 Task: open an excel sheet and write heading  Financial WizardAdd Categories in a column and its values below  'Income, Income, Income, Expenses, Expenses, Expenses, Expenses, Expenses, Savings, Savings, Investments, Investments, Debt, Debt & Debt. 'Add Descriptions in next column and its values below  Salary, Freelance Work, Rental Income, Housing, Transportation, Groceries, Utilities, Entertainment, Emergency Fund, Retirement, Stocks, Mutual Funds, Credit Card 1, Credit Card 2 & Student Loan. Add Amount in next column and its values below  $5,000, $1,200, $500, $1,200, $300, $400, $200, $150, $500, $1,000, $500, $300, $200, $100 & $300. Save page ExpenseClaims logbook
Action: Mouse moved to (48, 119)
Screenshot: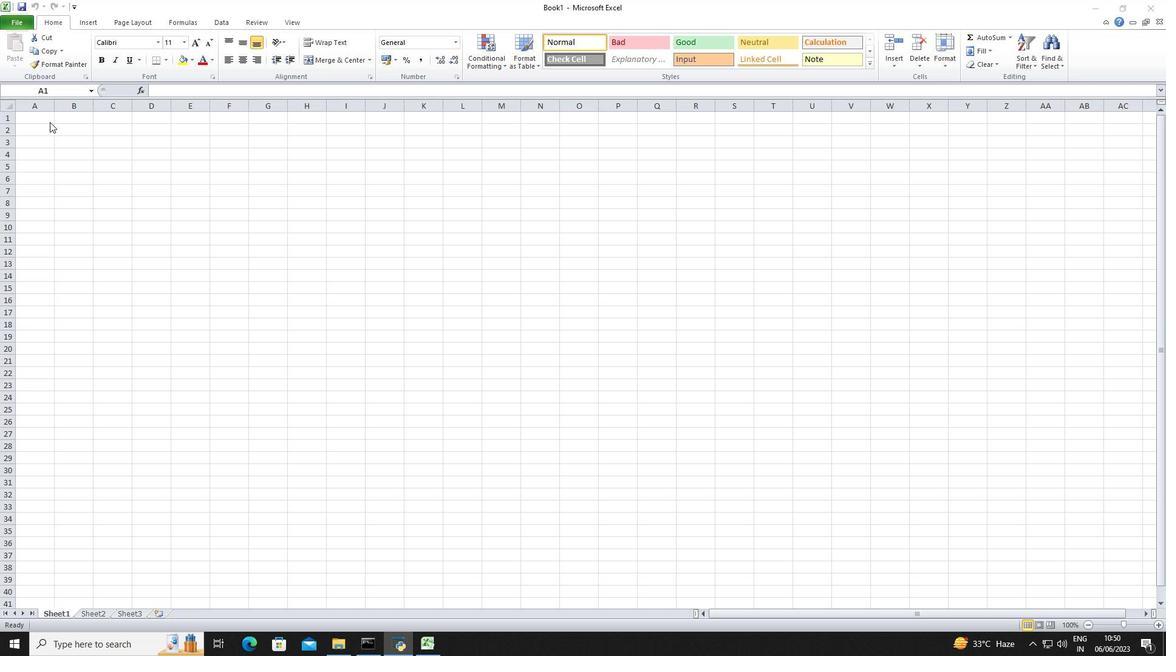 
Action: Mouse pressed left at (48, 119)
Screenshot: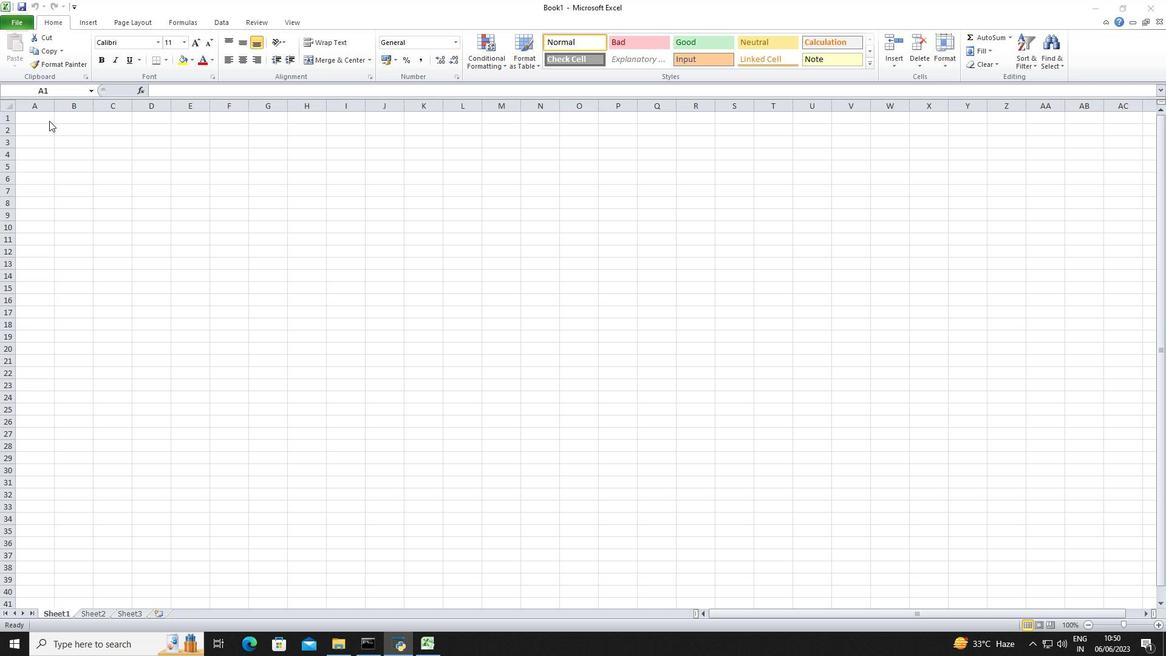 
Action: Key pressed <Key.shift>Financial<Key.space><Key.shift>Wizard<Key.enter><Key.enter><Key.shift>Categories<Key.enter><Key.shift>Income<Key.enter><Key.shift>Income<Key.enter><Key.shift>Income<Key.enter><Key.shift>Expenses<Key.enter><Key.shift>Expenses<Key.enter><Key.shift>Expenses<Key.enter><Key.shift>Expenses<Key.enter><Key.shift>Expenses<Key.down><Key.shift>Savings<Key.down><Key.shift>Savings<Key.down><Key.shift>Investments<Key.down><Key.shift>Investments<Key.enter><Key.shift>Debt<Key.enter><Key.shift>Debt<Key.enter><Key.shift>Debt<Key.down><Key.right><Key.right><Key.up><Key.up><Key.up><Key.up><Key.up><Key.up><Key.up><Key.up><Key.up><Key.up><Key.up><Key.up><Key.up><Key.up><Key.up><Key.up><Key.shift>Descriptions<Key.down><Key.shift>Salary<Key.down><Key.shift>Freelance<Key.space><Key.shift>Work<Key.down><Key.shift>Rental<Key.space><Key.shift>Income<Key.enter><Key.shift>Housng<Key.enter><Key.up><Key.shift>Housing<Key.enter><Key.shift>Transportation<Key.down><Key.shift>F<Key.backspace><Key.shift>G<Key.backspace><Key.backspace><Key.shift>Groceries<Key.down><Key.shift>I<Key.backspace><Key.shift>Utilities<Key.enter><Key.shift><Key.shift><Key.shift><Key.shift>Entertainment<Key.down><Key.shift><Key.shift><Key.shift><Key.shift><Key.shift><Key.shift><Key.shift><Key.shift><Key.shift><Key.shift><Key.shift><Key.shift><Key.shift><Key.shift><Key.shift><Key.shift><Key.shift><Key.shift><Key.shift>Emergency<Key.space><Key.shift>Fund<Key.enter><Key.shift>Retirement<Key.enter><Key.shift>Stocks<Key.space><Key.shift>Mutual<Key.space><Key.shift>Funds<Key.down><Key.shift>C<Key.up><Key.right><Key.backspace><Key.left>
Screenshot: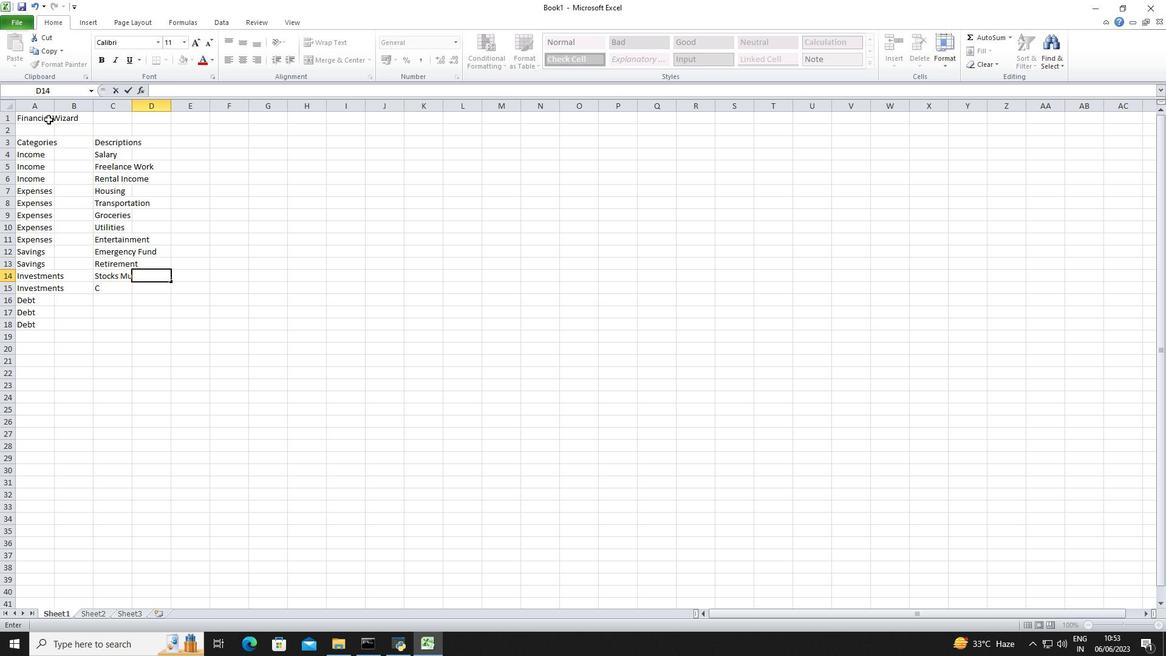 
Action: Mouse moved to (120, 277)
Screenshot: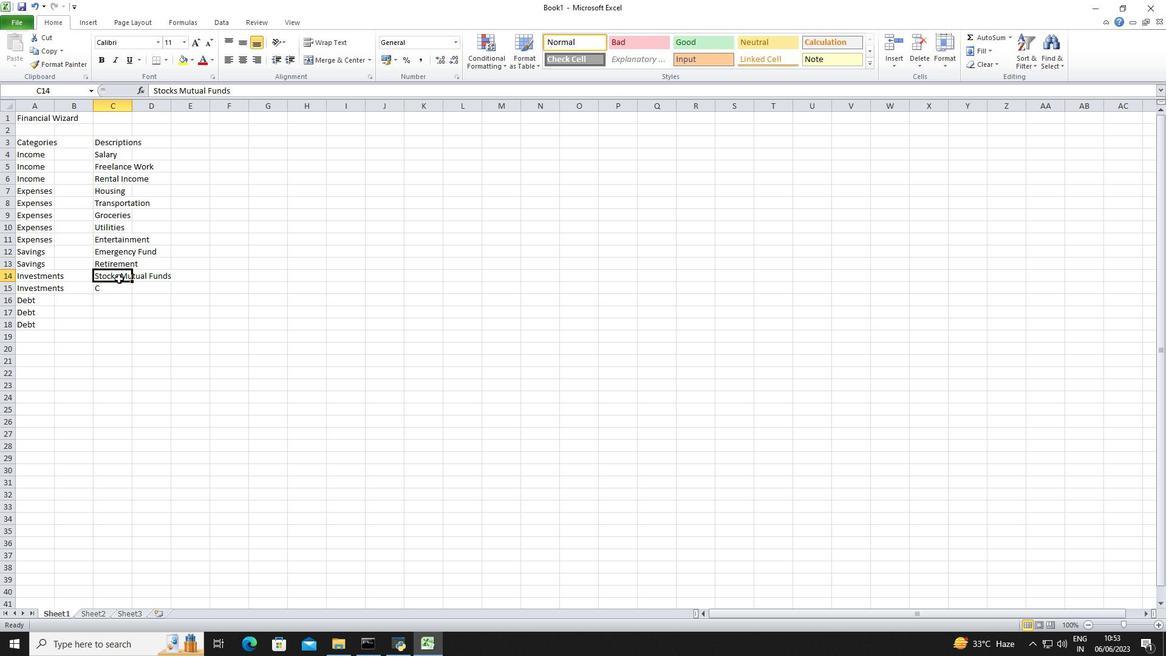 
Action: Mouse pressed left at (120, 277)
Screenshot: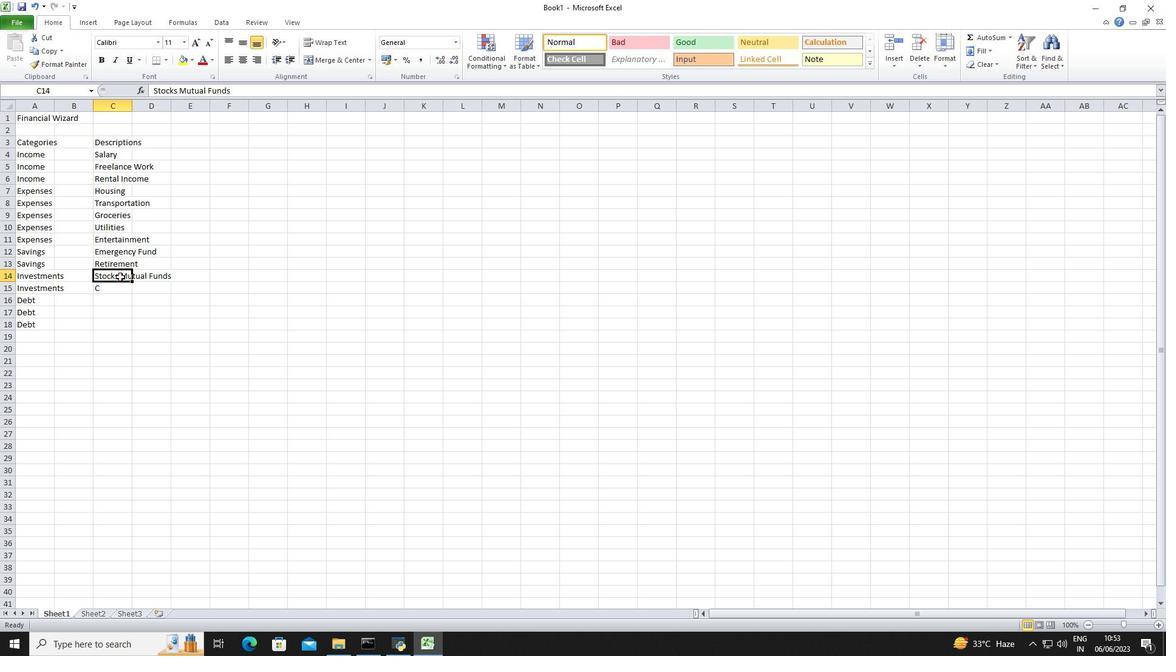 
Action: Mouse pressed left at (120, 277)
Screenshot: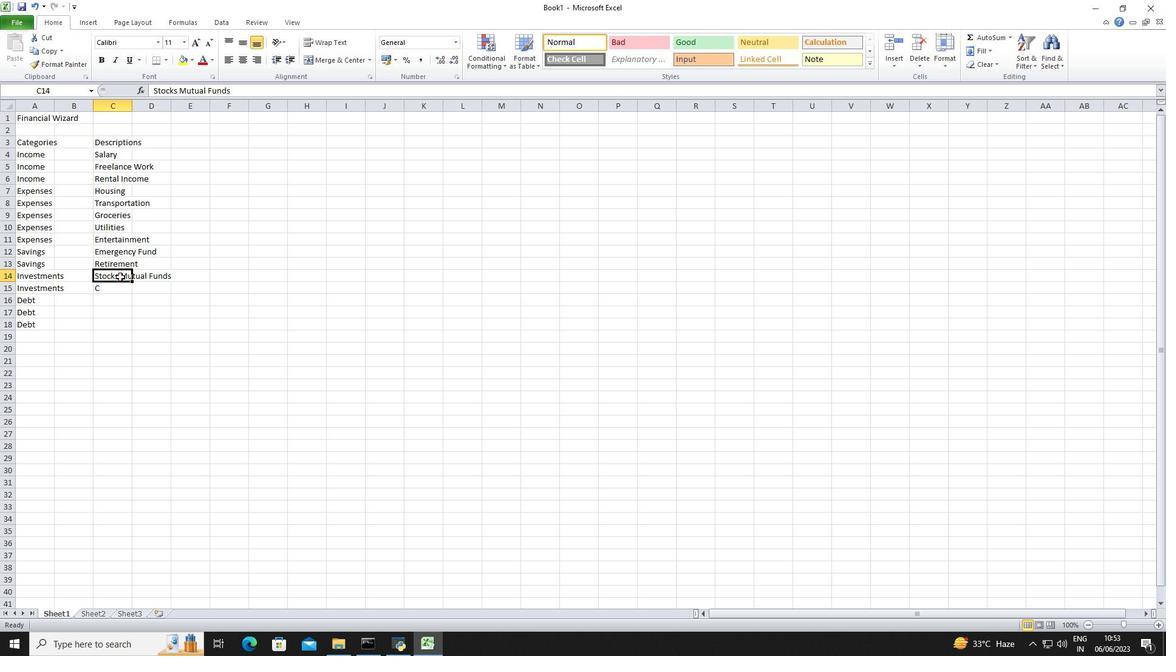 
Action: Mouse moved to (120, 274)
Screenshot: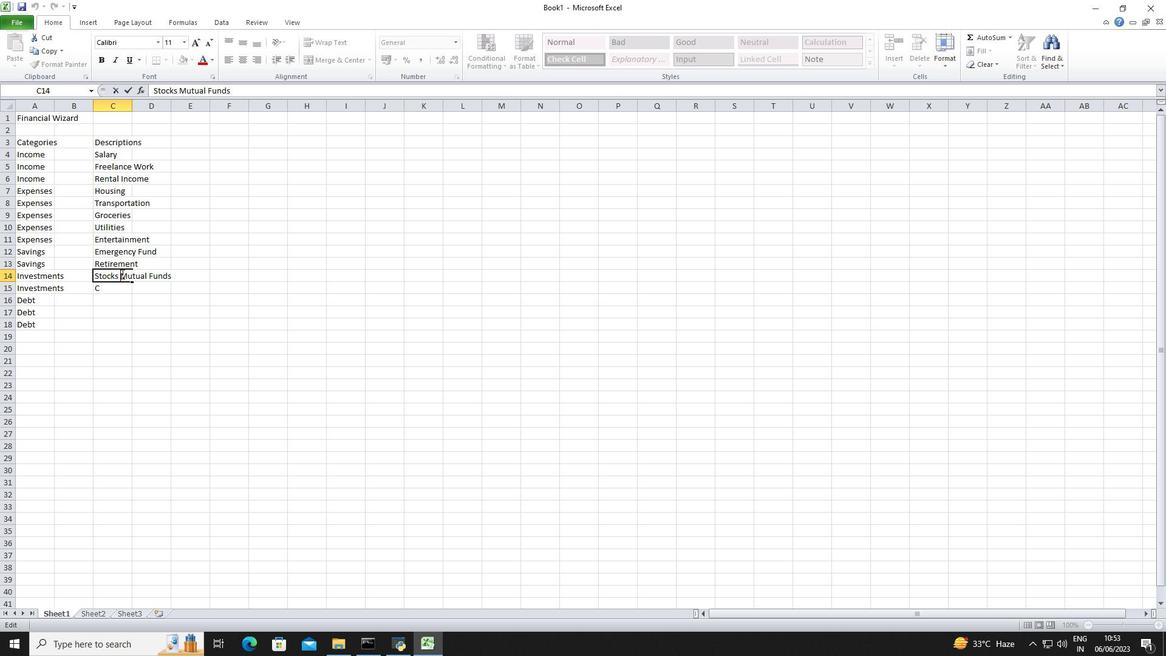 
Action: Mouse pressed left at (120, 274)
Screenshot: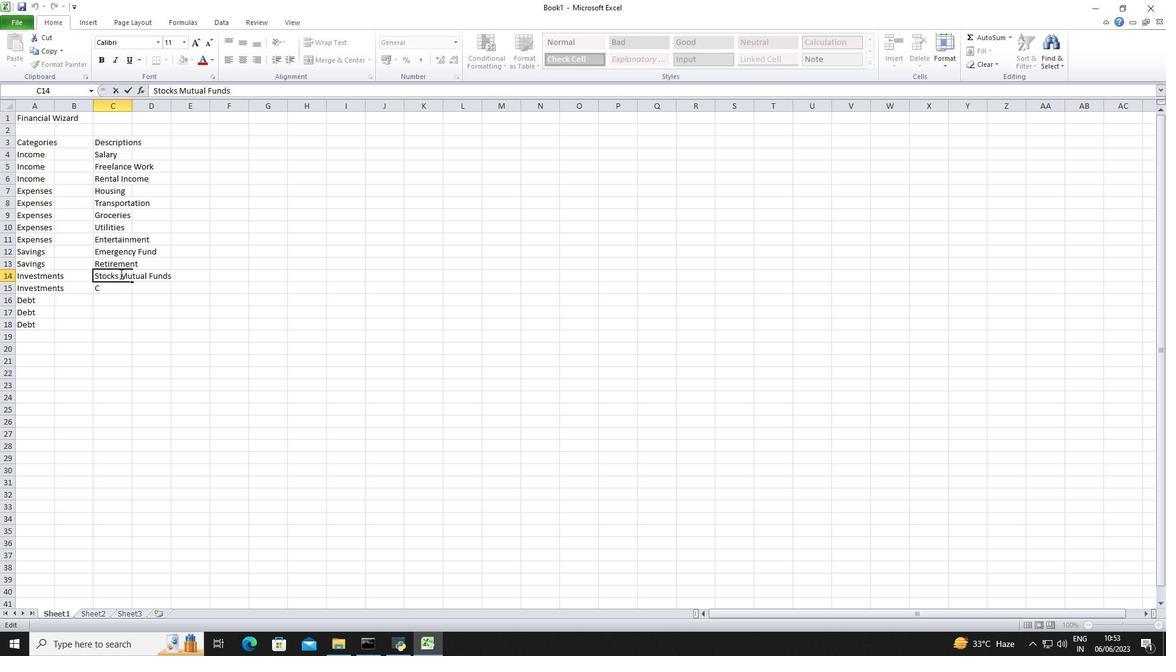 
Action: Mouse moved to (174, 274)
Screenshot: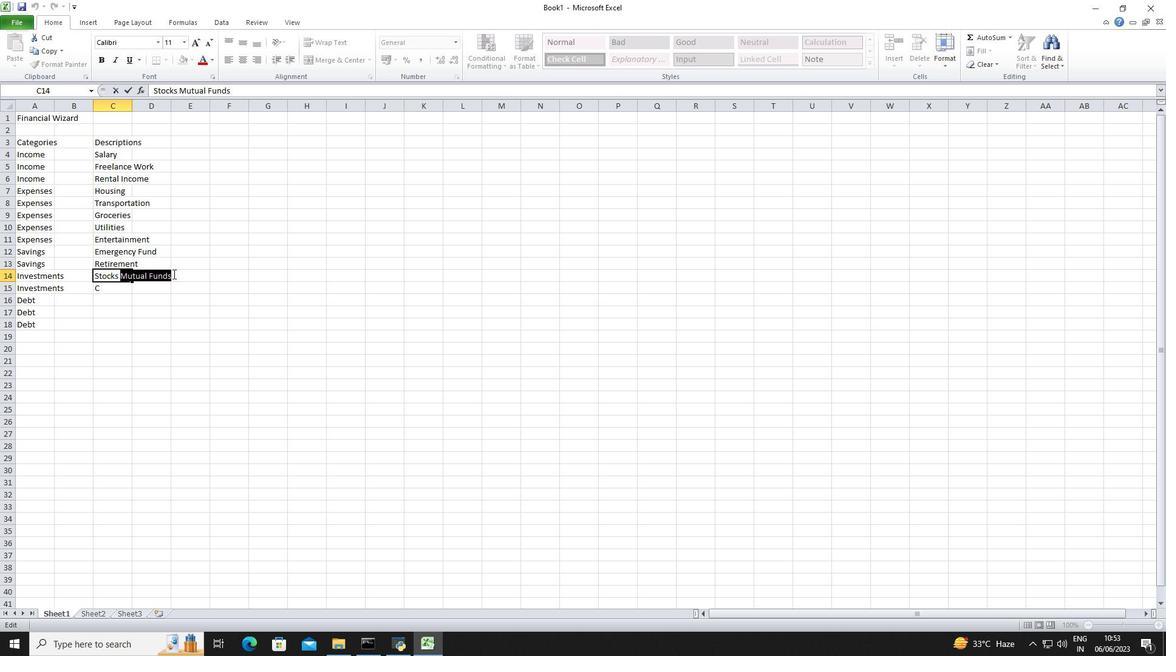 
Action: Key pressed <Key.backspace><Key.enter><Key.shift>Mutual<Key.space><Key.shift>Funds<Key.down><Key.shift>Credit<Key.space><Key.shift>Card<Key.space>1<Key.enter><Key.shift>Credit<Key.space><Key.shift>Card<Key.space>2<Key.enter><Key.shift>Student<Key.space><Key.shift><Key.shift><Key.shift><Key.shift><Key.shift><Key.shift><Key.shift><Key.shift><Key.shift><Key.shift><Key.shift>Loan
Screenshot: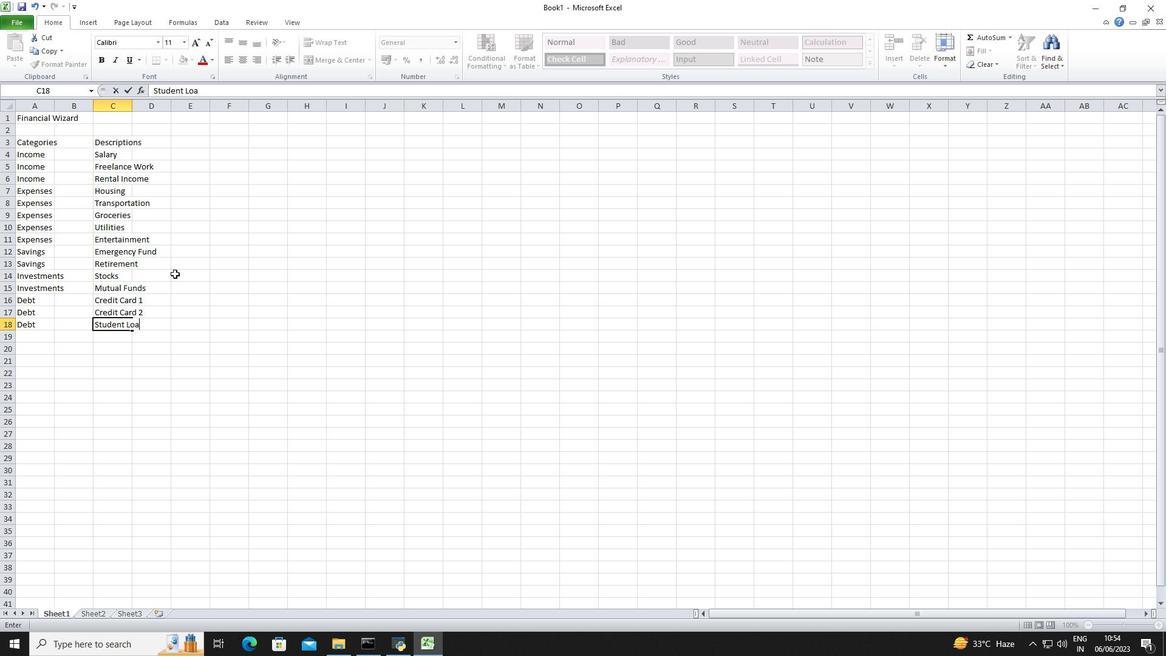 
Action: Mouse moved to (791, 251)
Screenshot: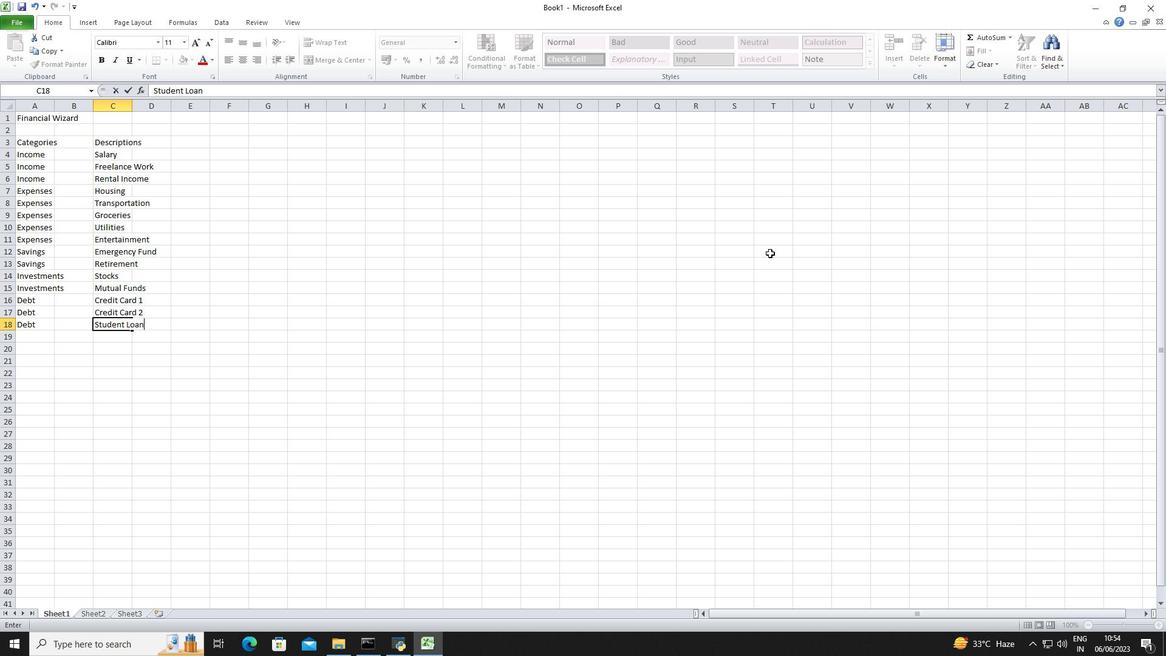 
Action: Key pressed <Key.down><Key.right><Key.right><Key.up><Key.up><Key.up><Key.up><Key.up><Key.up><Key.up><Key.up><Key.up><Key.up><Key.up><Key.up><Key.up><Key.up><Key.up><Key.up><Key.shift>Amount<Key.enter>5000<Key.down>1200<Key.down>500<Key.down>1200<Key.down>300<Key.down>400<Key.down>00<Key.backspace><Key.backspace>200<Key.down>150<Key.down><Key.down><Key.up>500<Key.down>1000<Key.down>500<Key.down>300<Key.down>200<Key.down>100<Key.down>300<Key.down><Key.right>
Screenshot: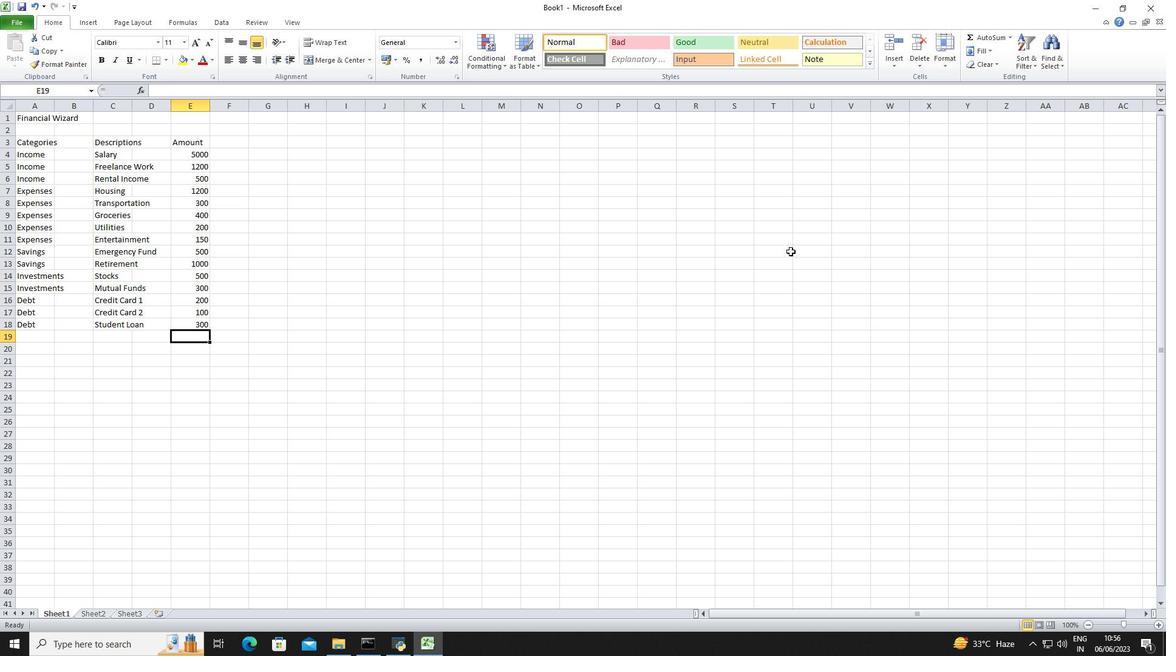 
Action: Mouse moved to (184, 156)
Screenshot: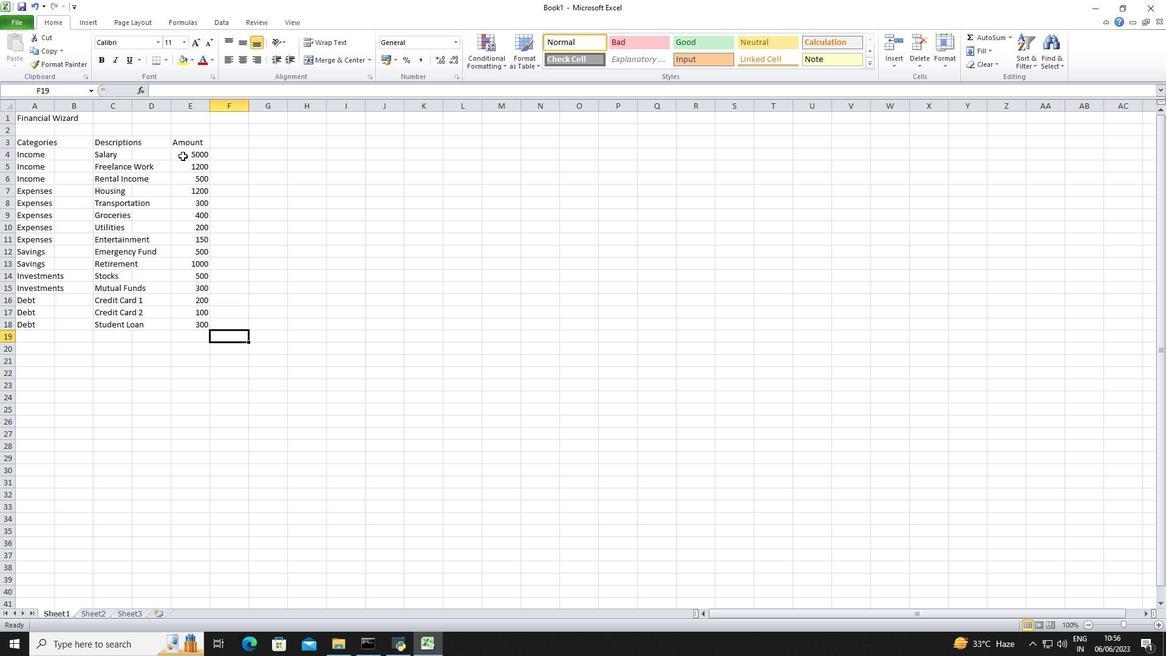 
Action: Mouse pressed left at (184, 156)
Screenshot: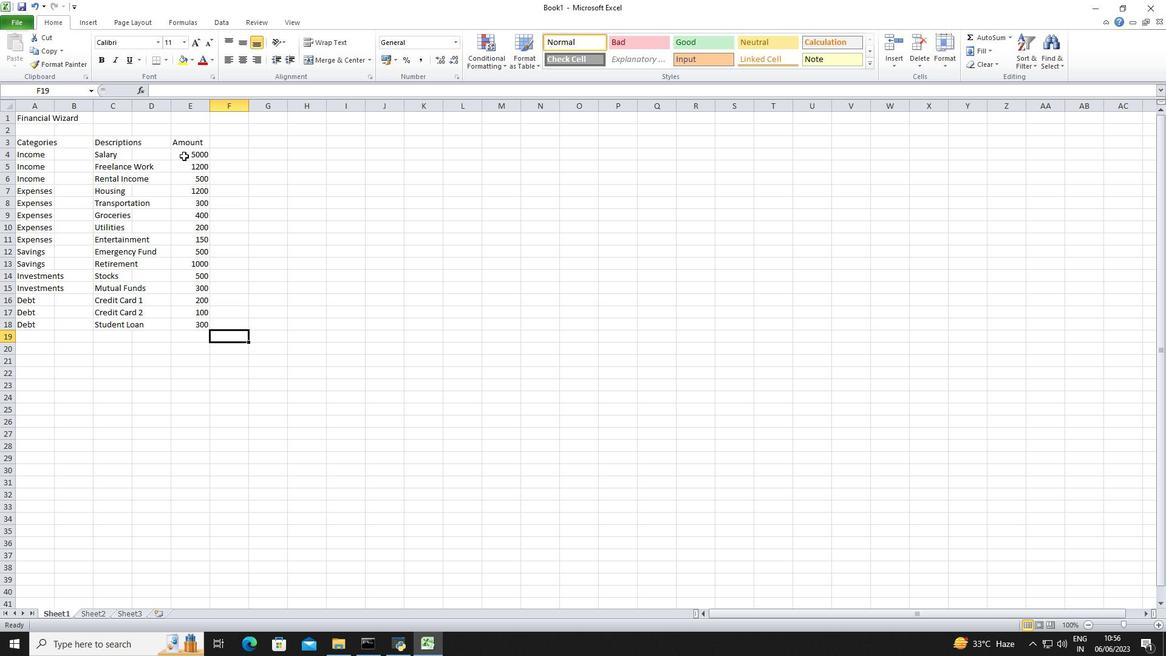 
Action: Mouse moved to (456, 40)
Screenshot: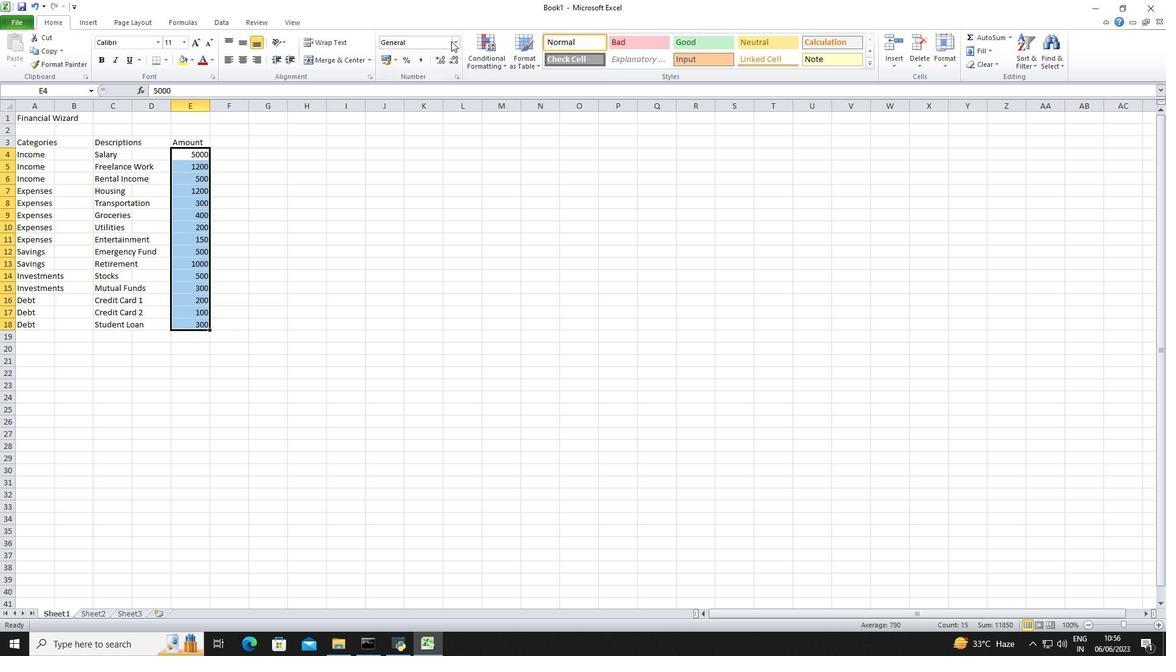 
Action: Mouse pressed left at (456, 40)
Screenshot: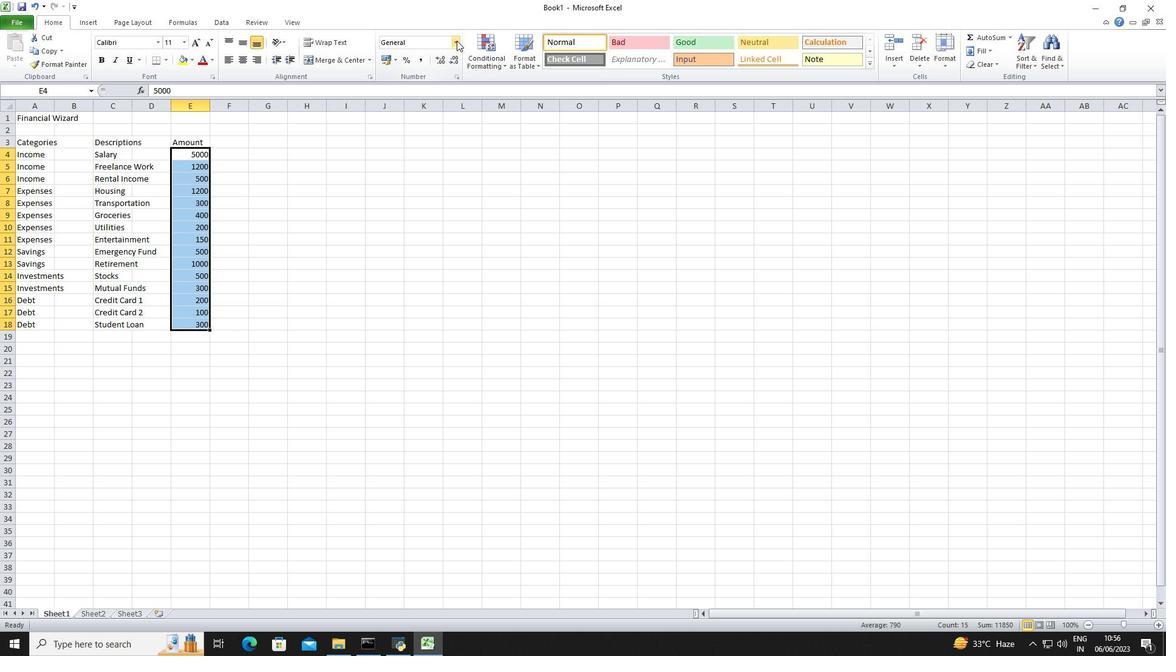 
Action: Mouse moved to (439, 350)
Screenshot: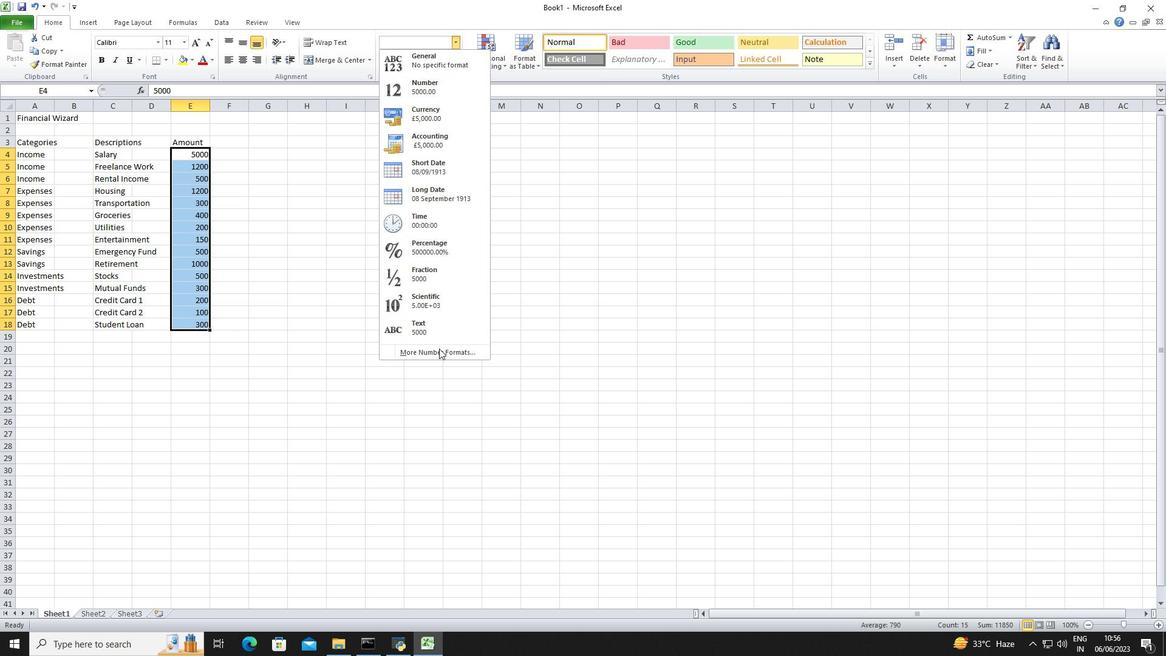 
Action: Mouse pressed left at (439, 350)
Screenshot: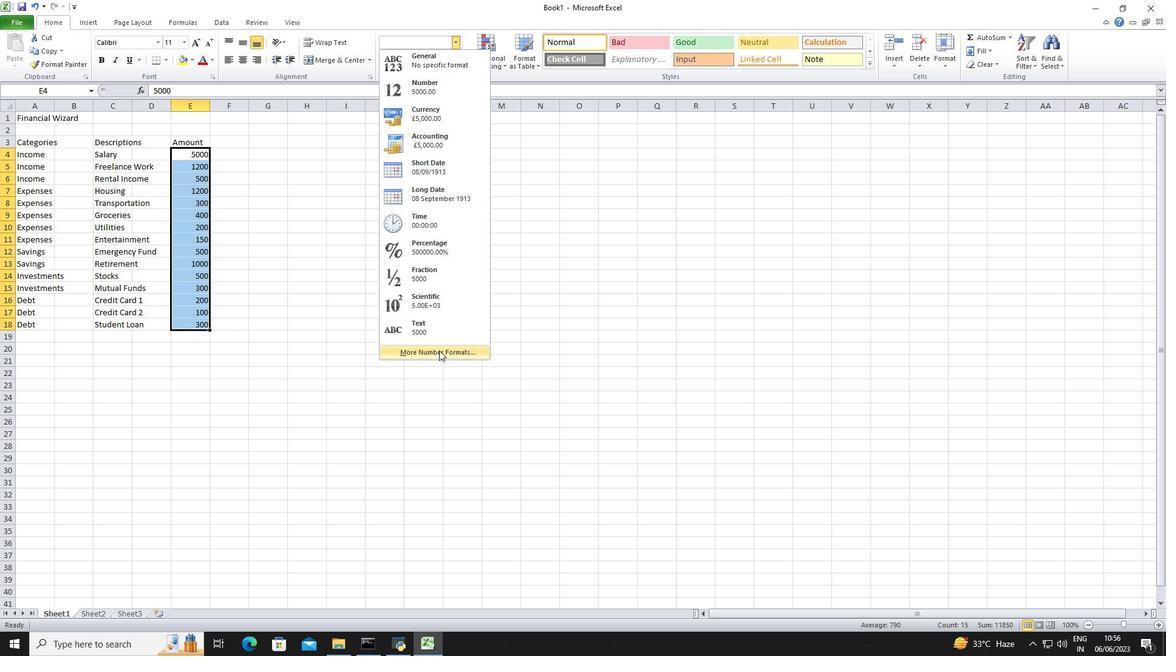 
Action: Mouse moved to (186, 230)
Screenshot: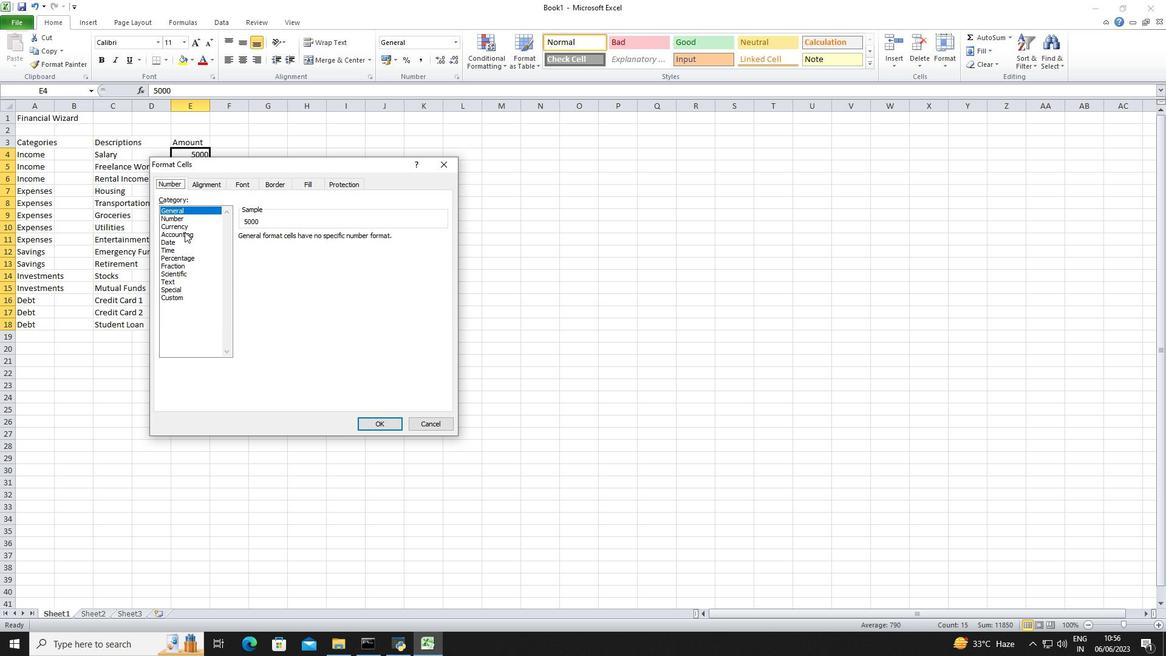 
Action: Mouse pressed left at (186, 230)
Screenshot: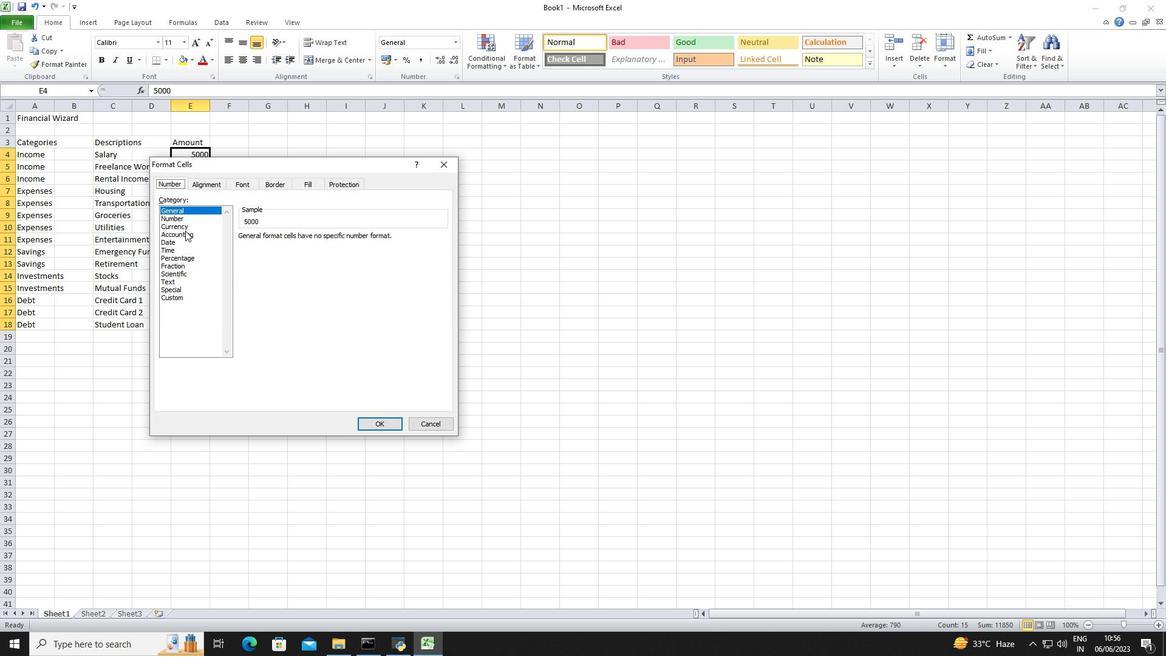 
Action: Mouse moved to (202, 227)
Screenshot: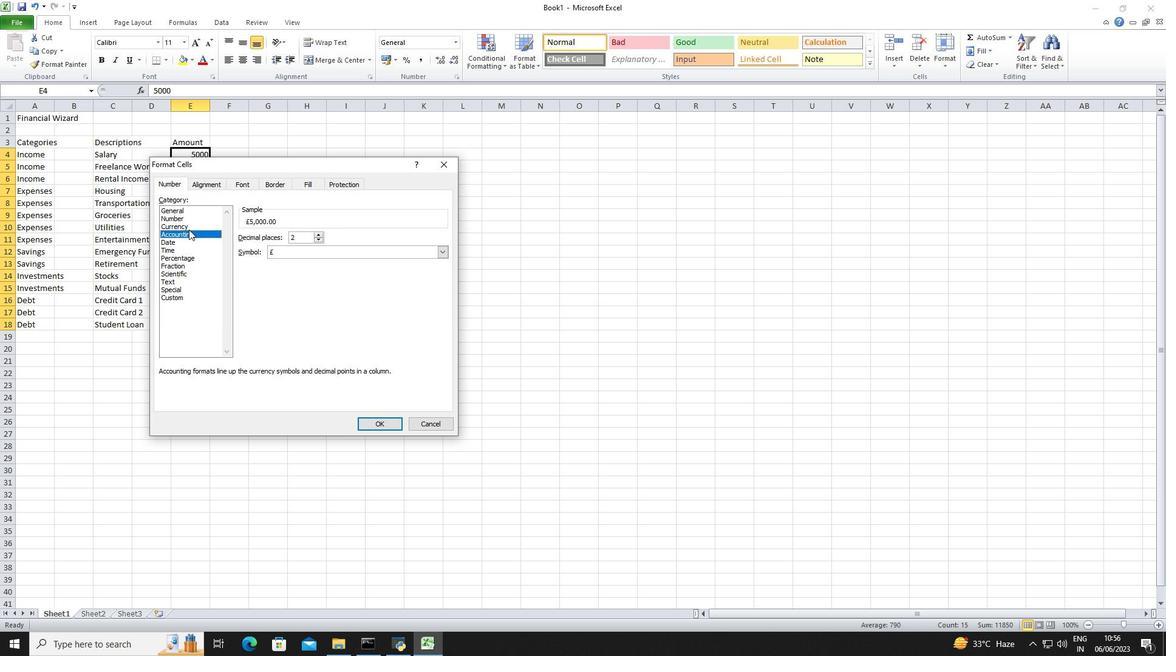 
Action: Mouse pressed left at (202, 227)
Screenshot: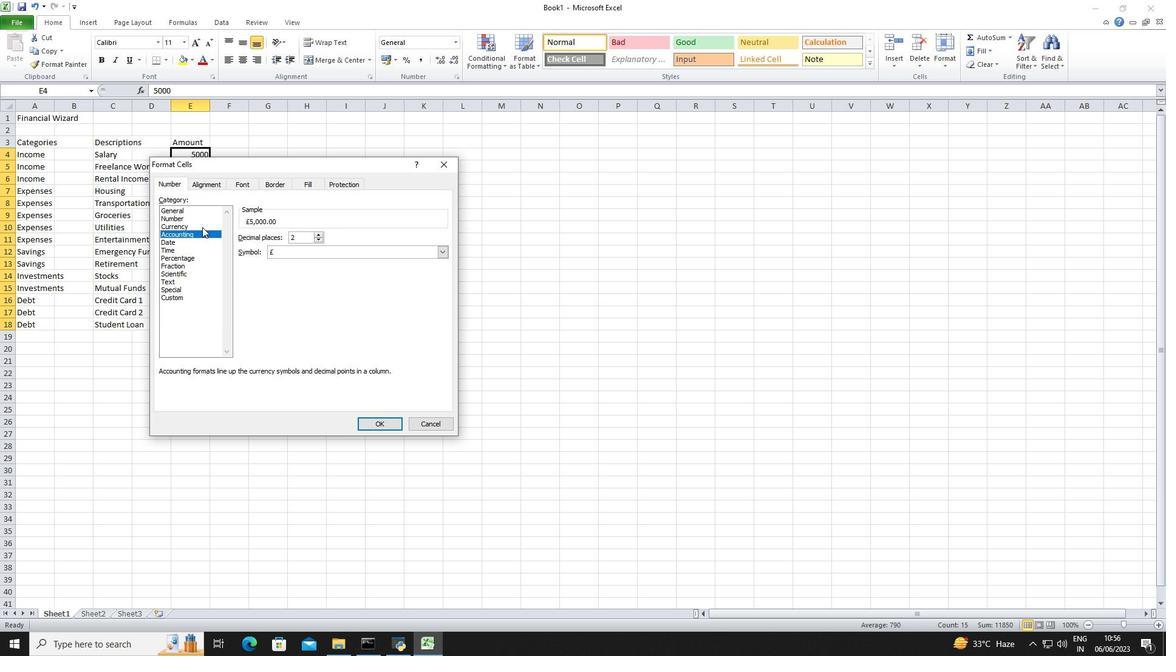 
Action: Mouse moved to (320, 236)
Screenshot: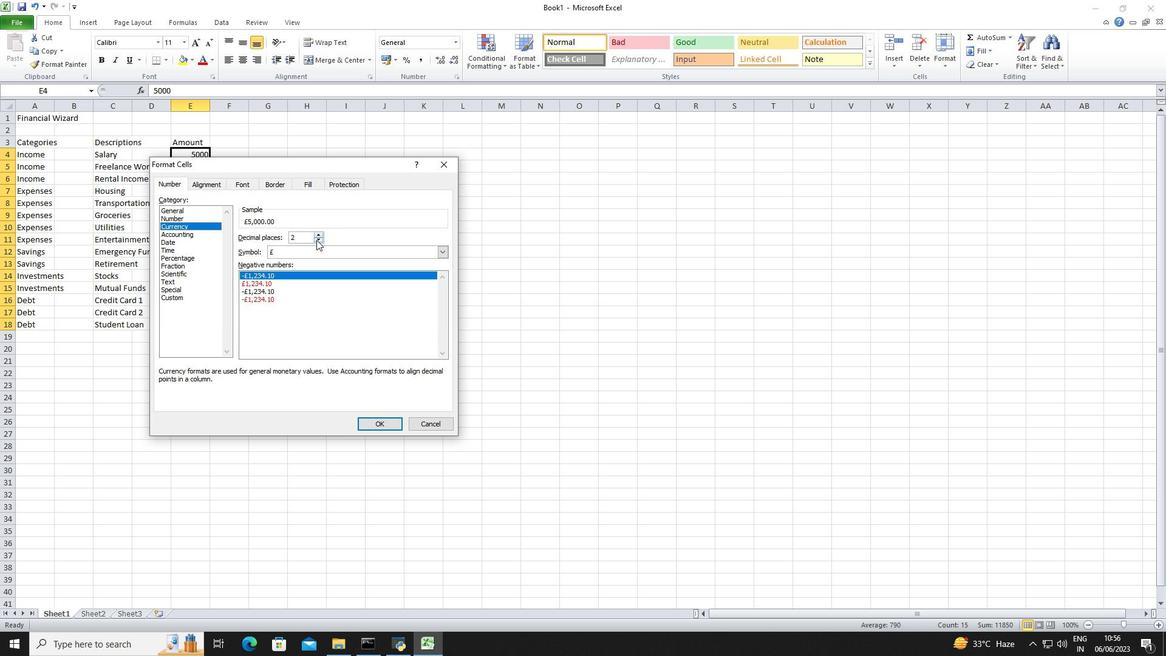 
Action: Mouse pressed left at (320, 236)
Screenshot: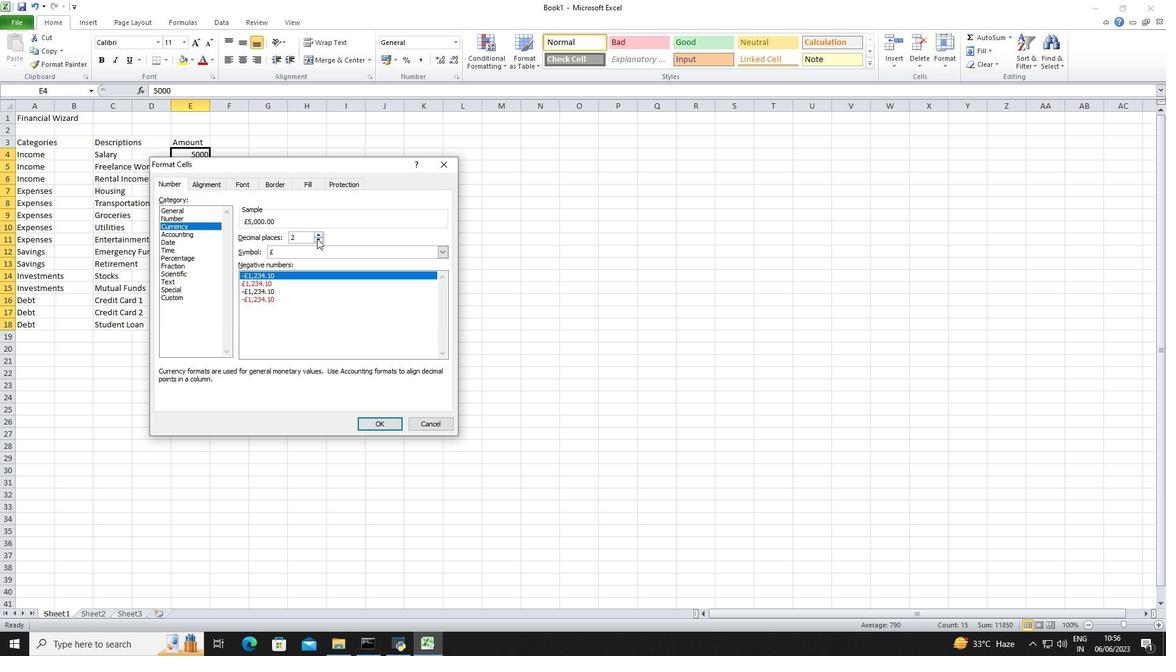 
Action: Mouse moved to (320, 238)
Screenshot: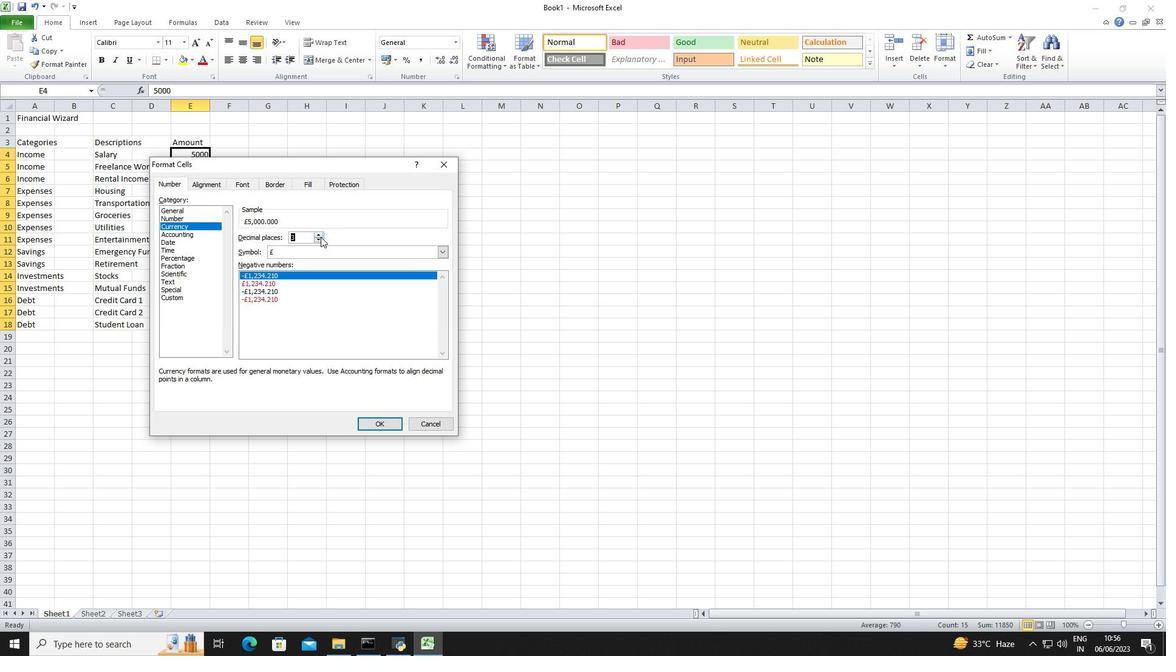 
Action: Mouse pressed left at (320, 238)
Screenshot: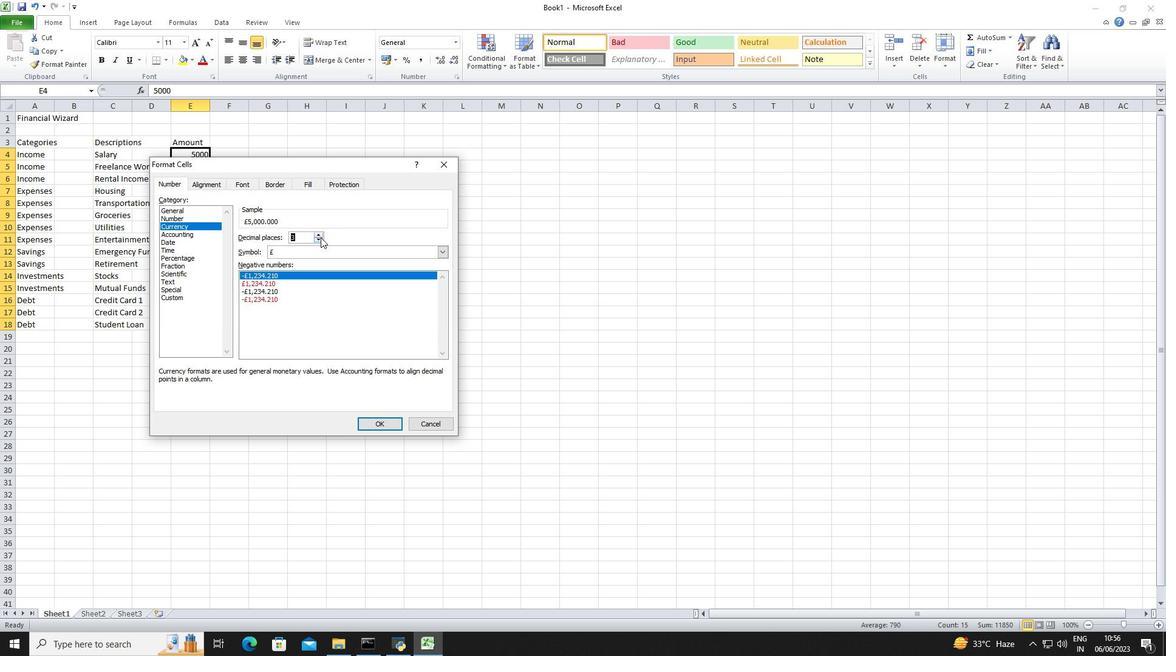 
Action: Mouse pressed left at (320, 238)
Screenshot: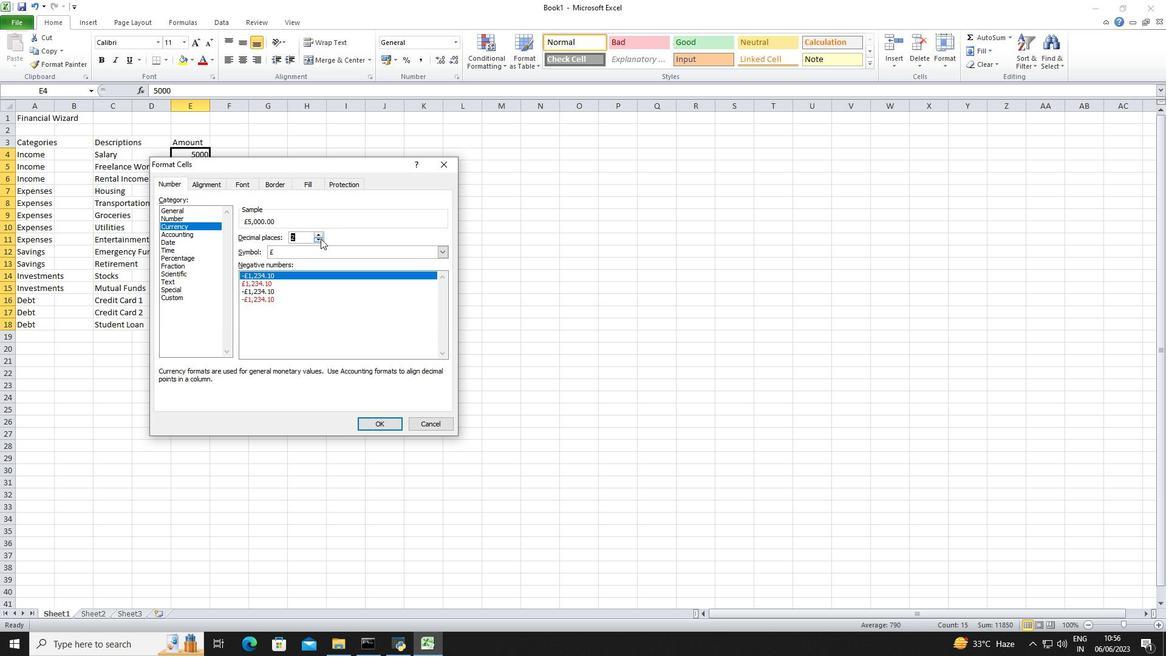 
Action: Mouse moved to (318, 238)
Screenshot: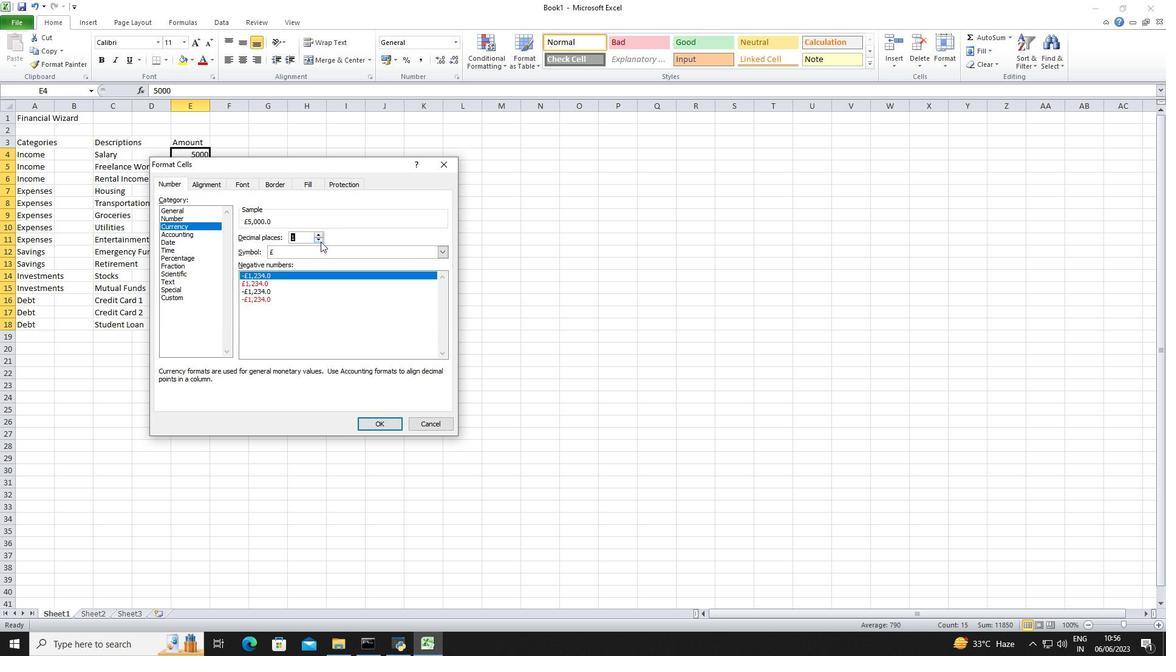 
Action: Mouse pressed left at (318, 238)
Screenshot: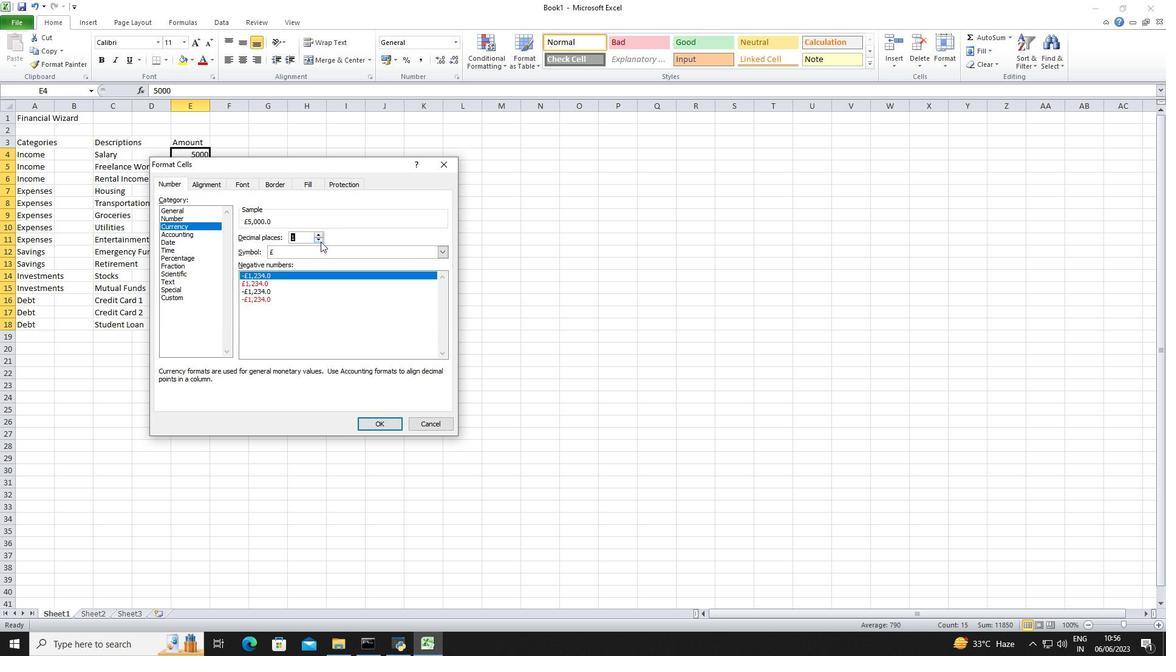 
Action: Mouse moved to (320, 252)
Screenshot: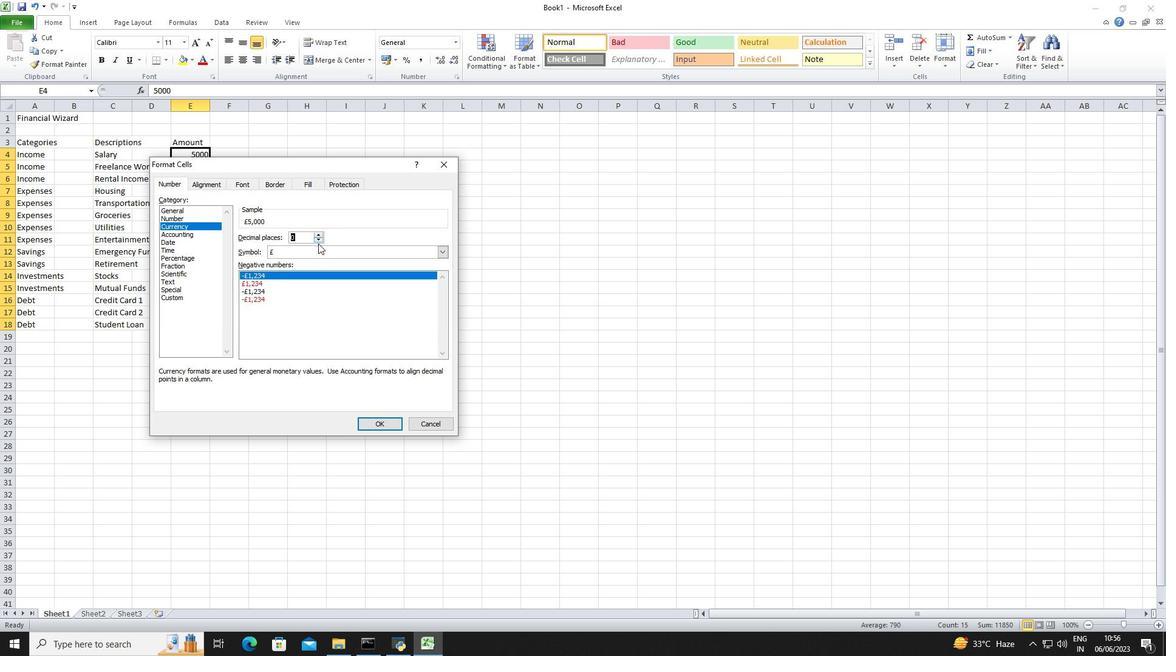 
Action: Mouse pressed left at (320, 252)
Screenshot: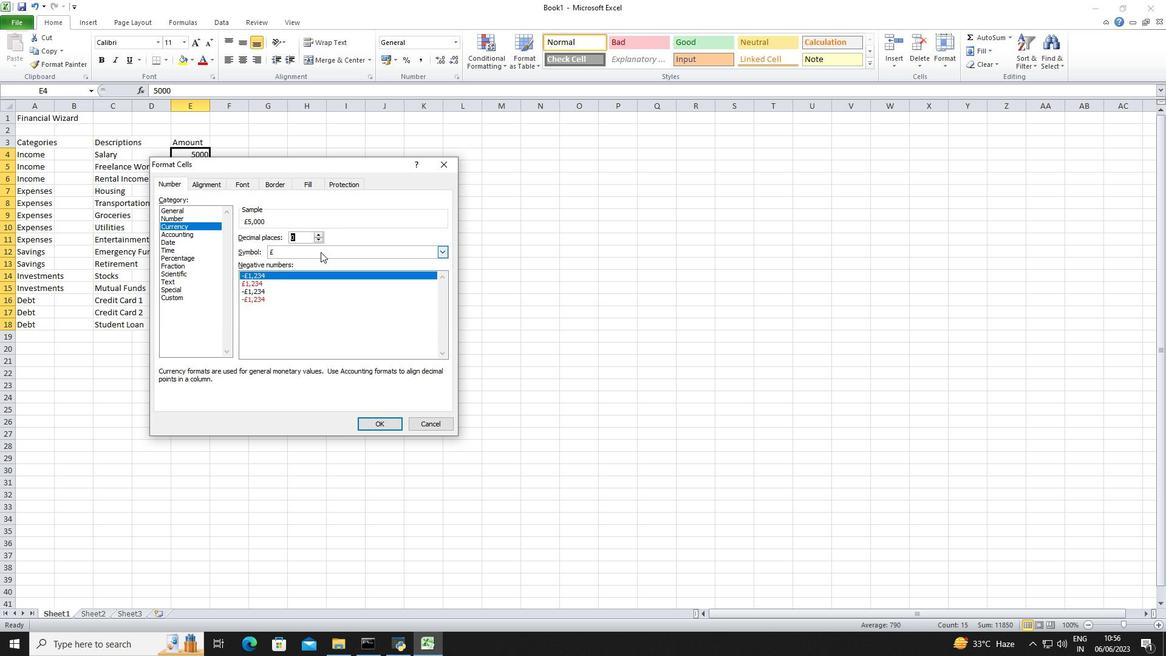 
Action: Mouse moved to (319, 295)
Screenshot: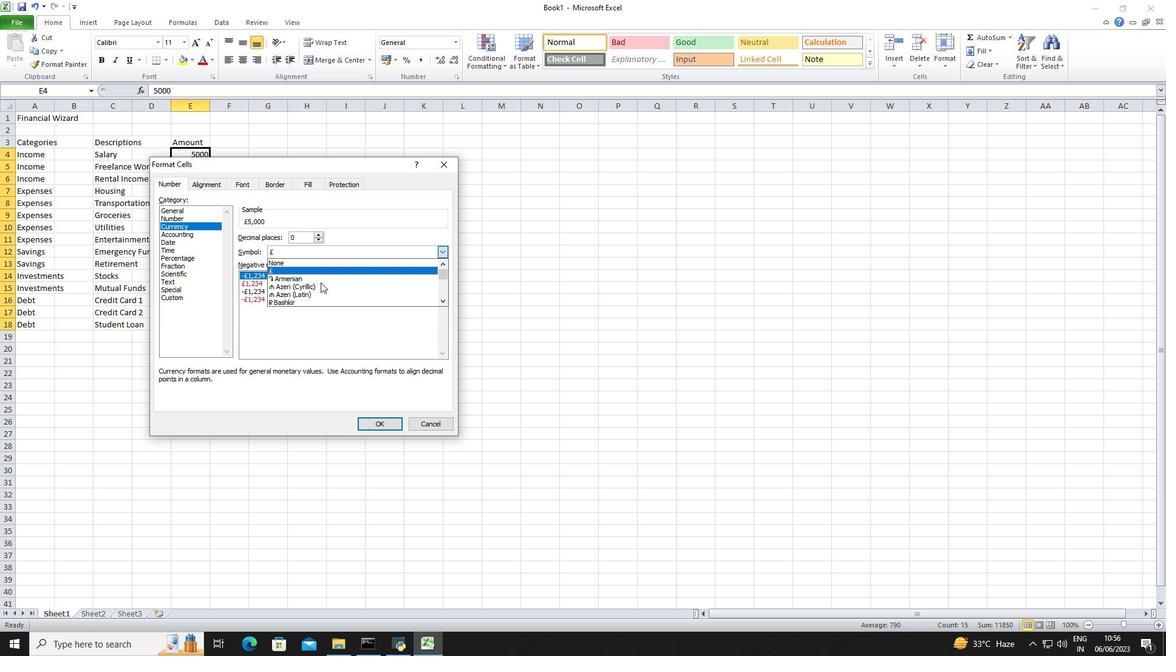 
Action: Mouse scrolled (319, 295) with delta (0, 0)
Screenshot: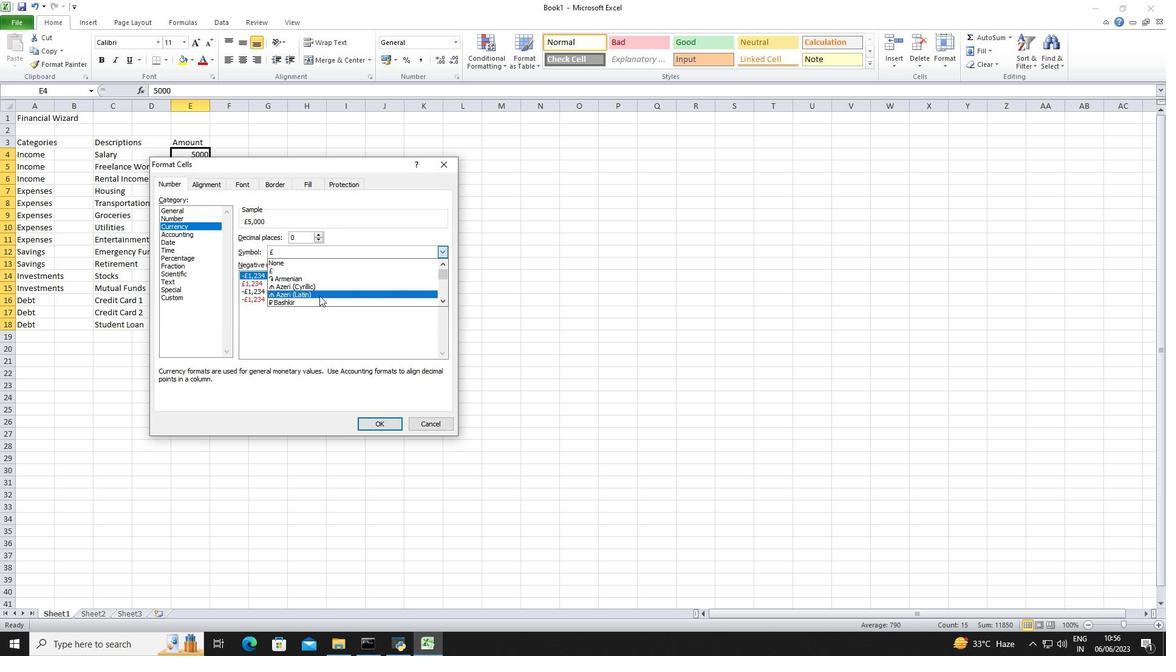 
Action: Mouse scrolled (319, 295) with delta (0, 0)
Screenshot: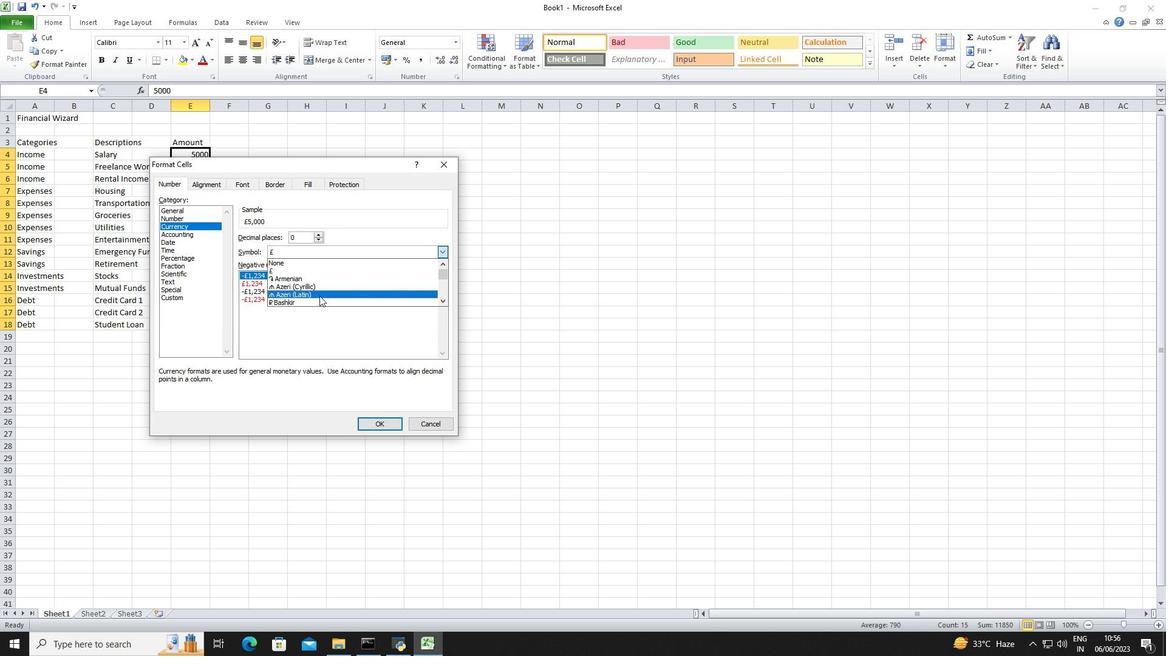 
Action: Mouse scrolled (319, 295) with delta (0, 0)
Screenshot: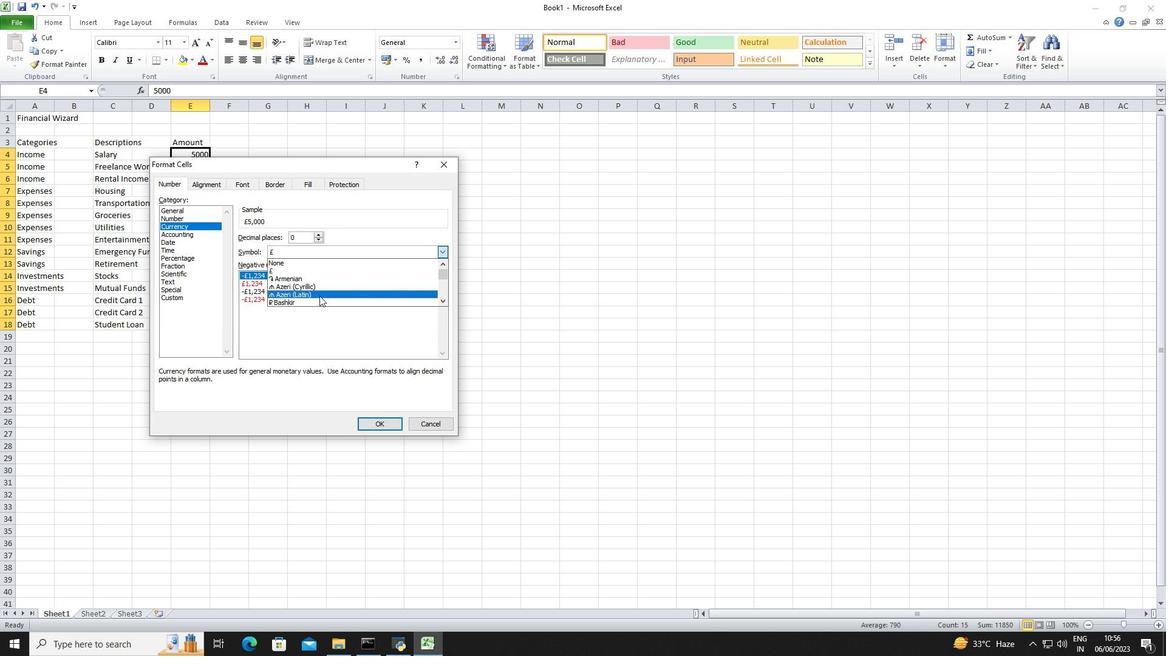 
Action: Mouse scrolled (319, 295) with delta (0, 0)
Screenshot: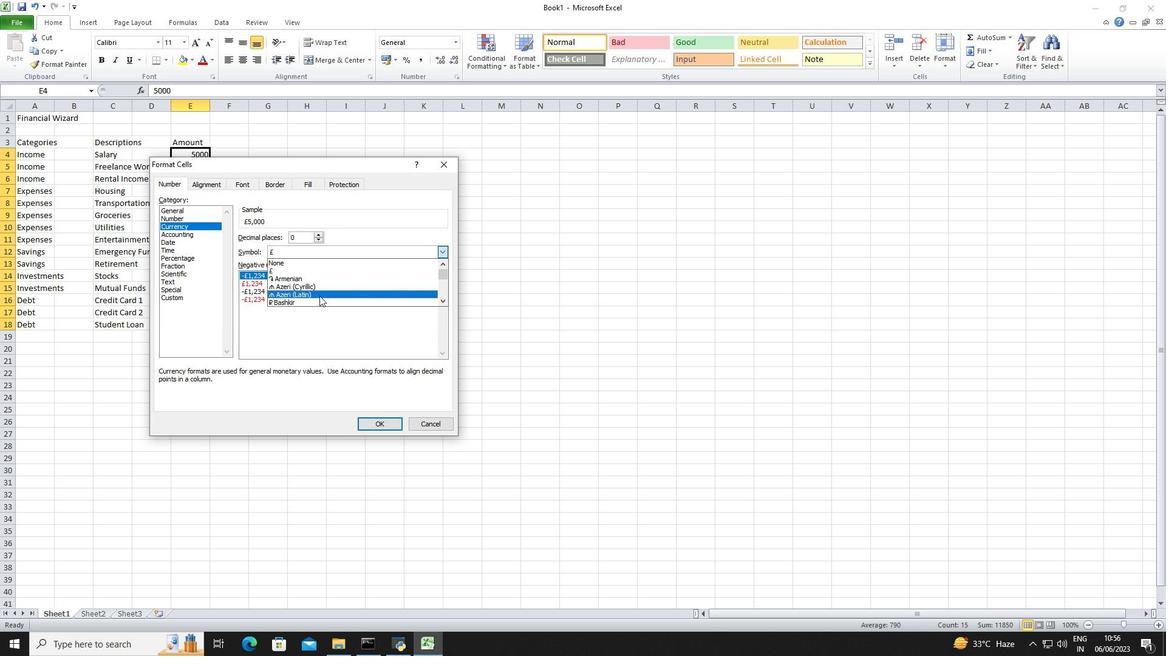 
Action: Mouse scrolled (319, 295) with delta (0, 0)
Screenshot: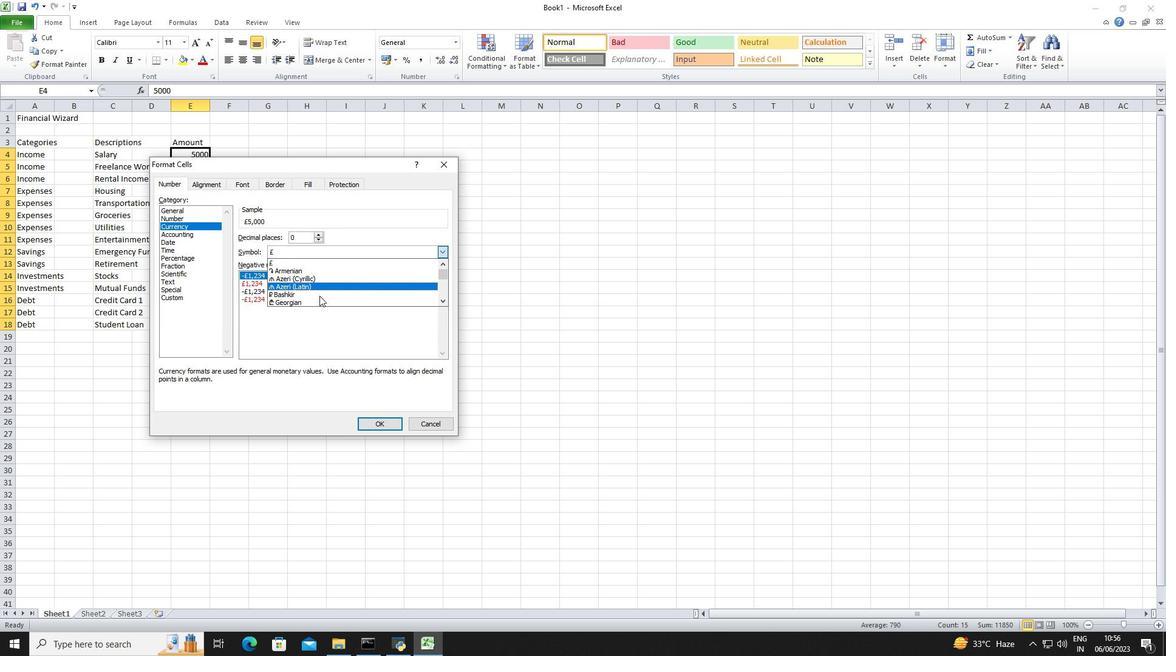 
Action: Mouse scrolled (319, 295) with delta (0, 0)
Screenshot: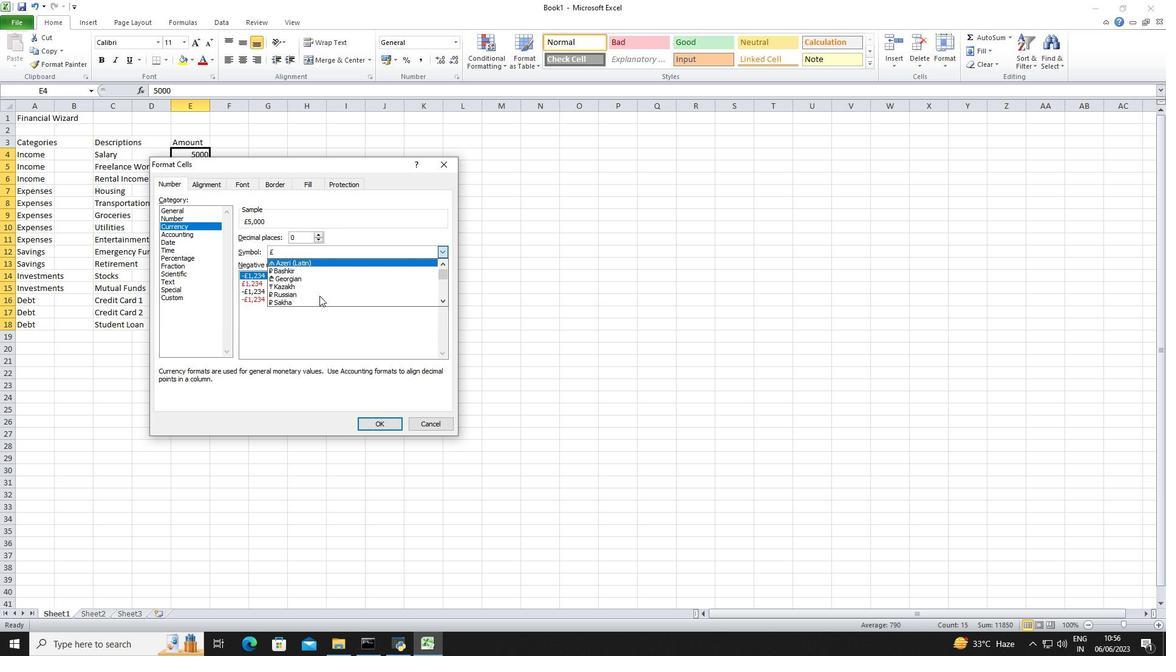 
Action: Mouse scrolled (319, 295) with delta (0, 0)
Screenshot: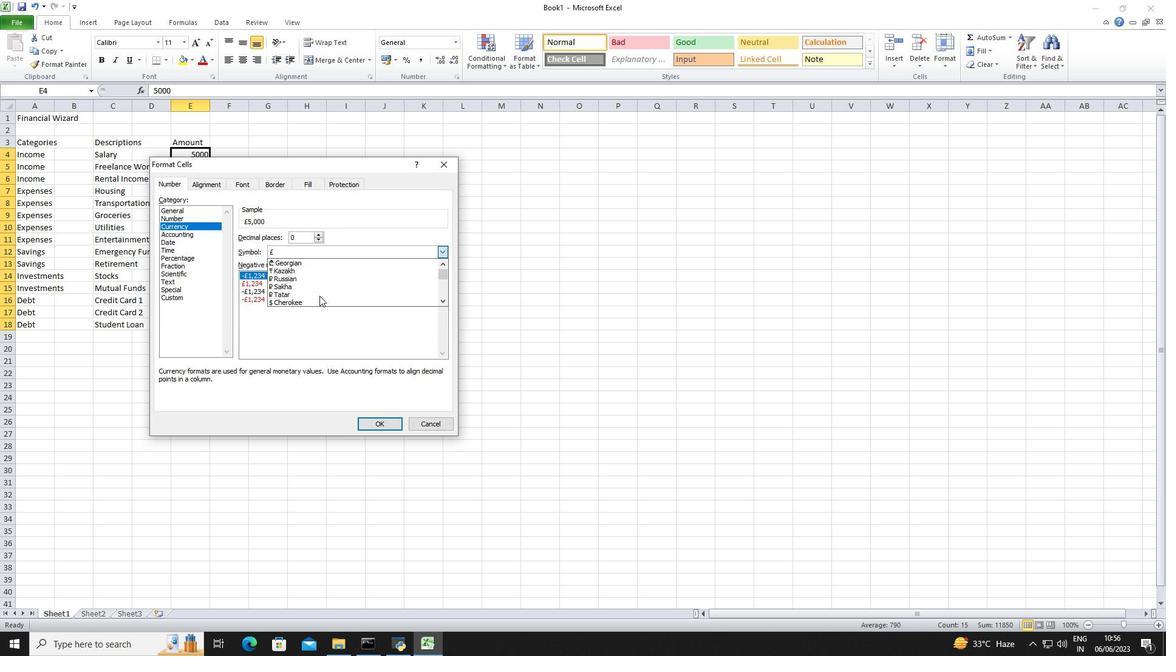 
Action: Mouse scrolled (319, 295) with delta (0, 0)
Screenshot: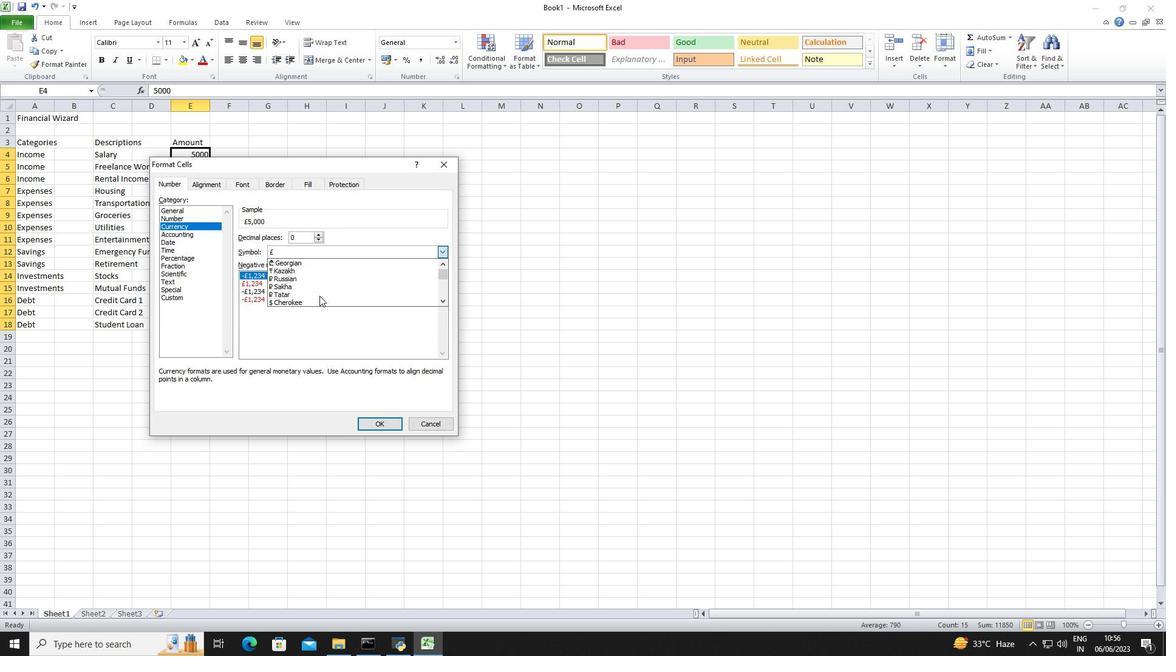 
Action: Mouse scrolled (319, 295) with delta (0, 0)
Screenshot: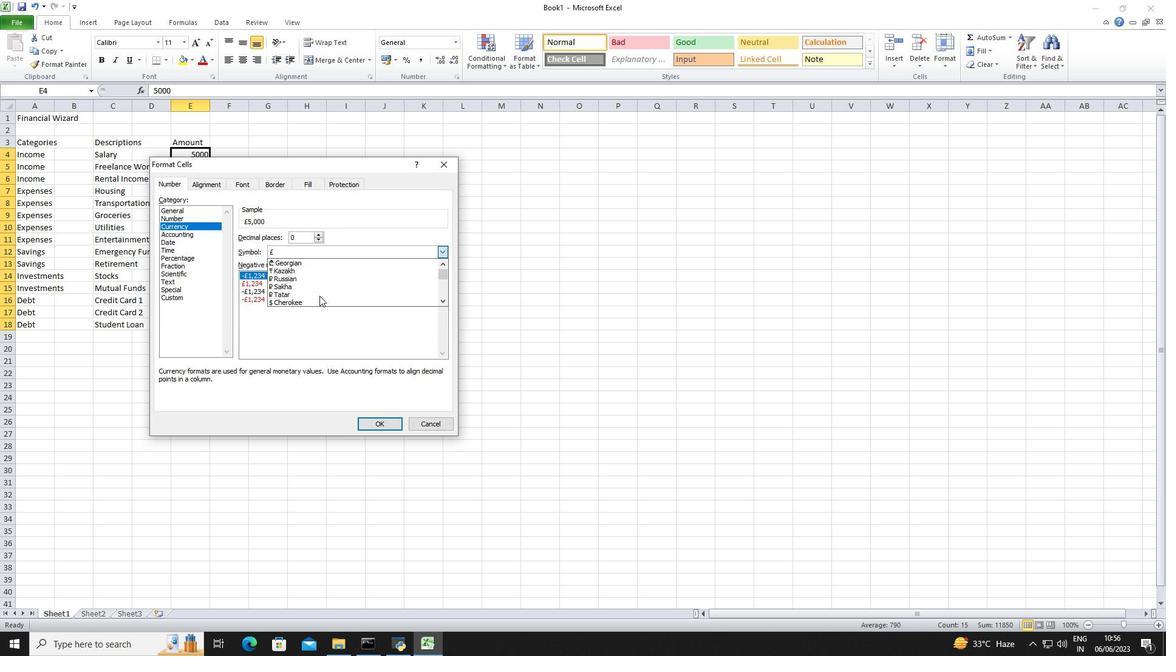 
Action: Mouse scrolled (319, 295) with delta (0, 0)
Screenshot: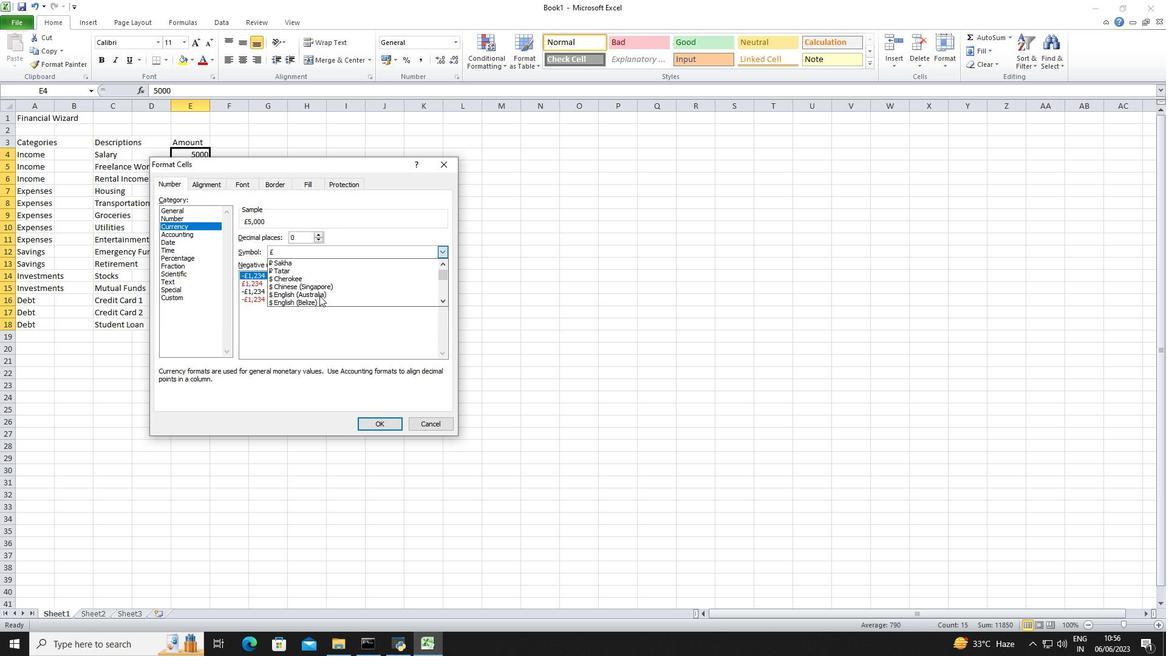 
Action: Mouse moved to (321, 286)
Screenshot: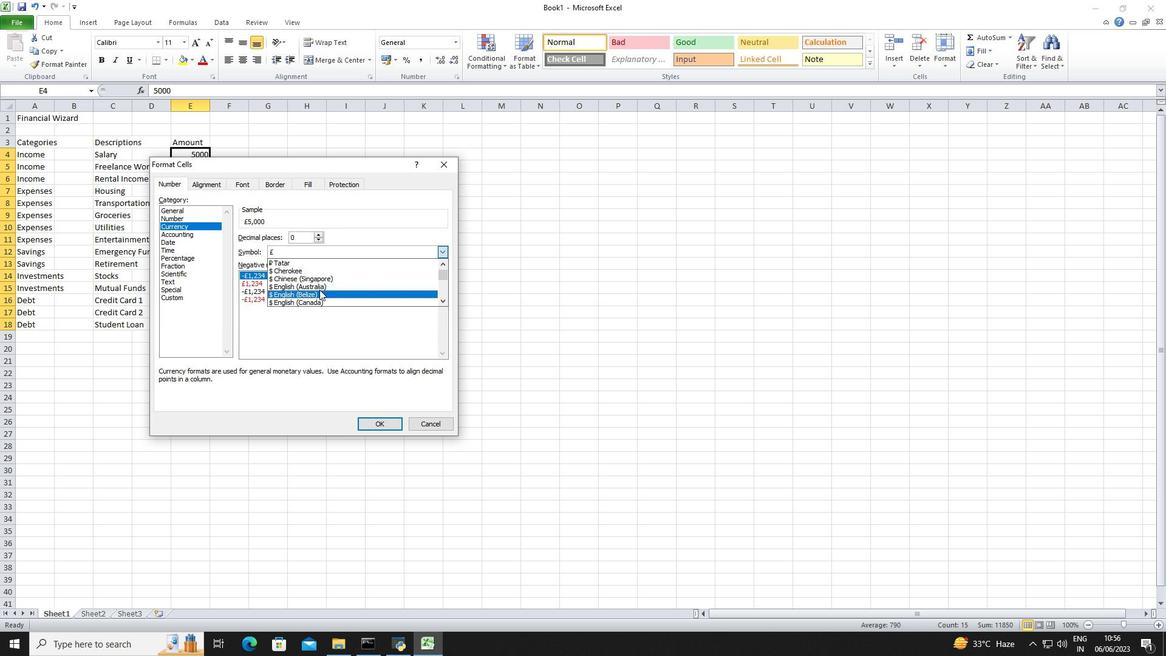 
Action: Mouse pressed left at (321, 286)
Screenshot: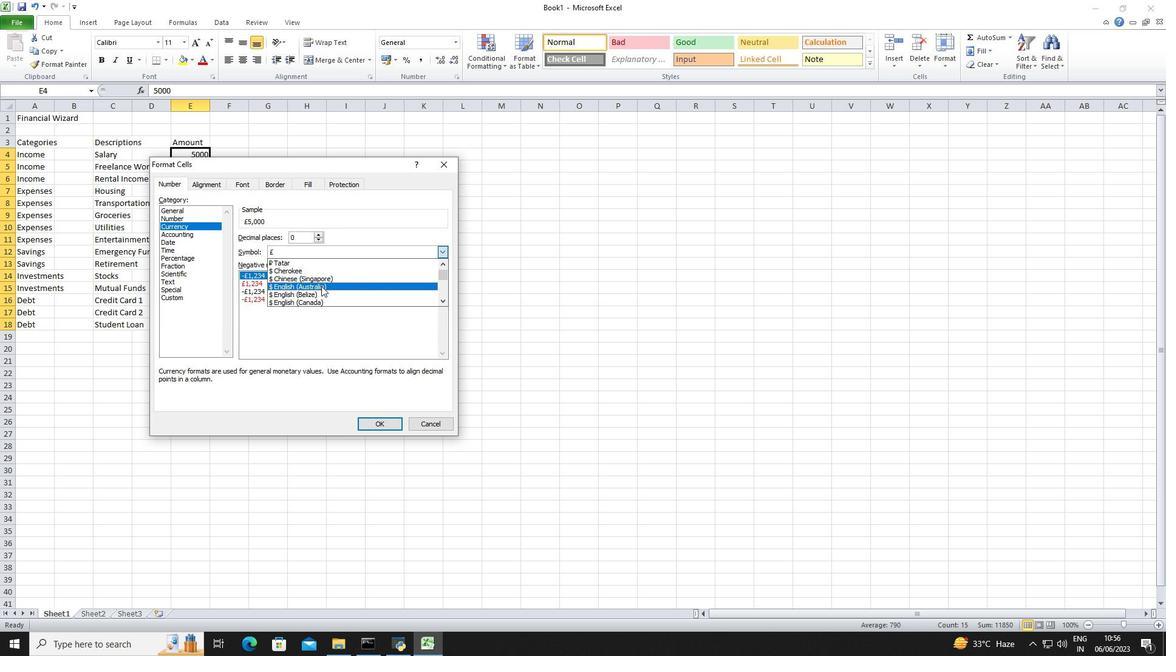 
Action: Mouse moved to (376, 424)
Screenshot: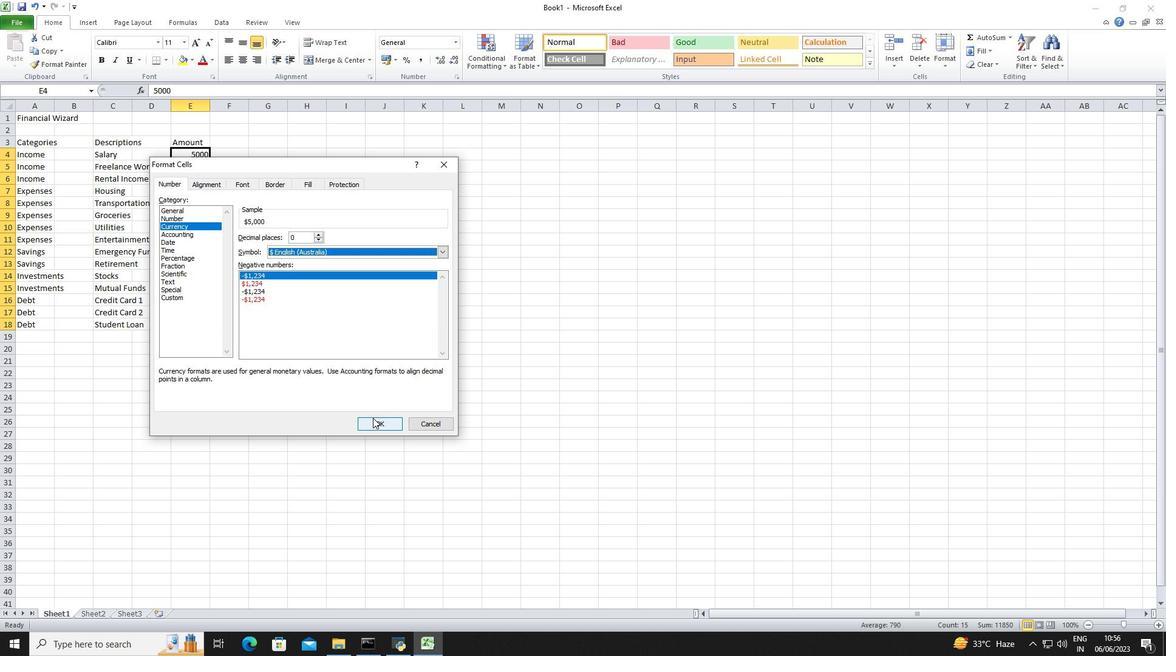 
Action: Mouse pressed left at (376, 424)
Screenshot: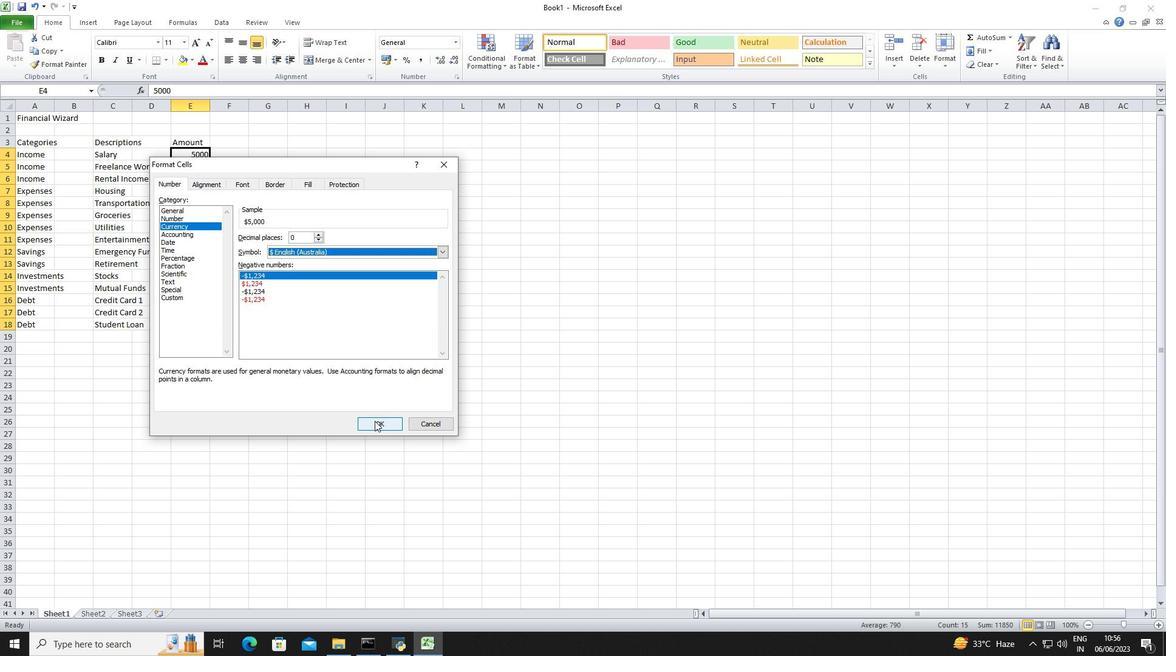 
Action: Mouse moved to (357, 250)
Screenshot: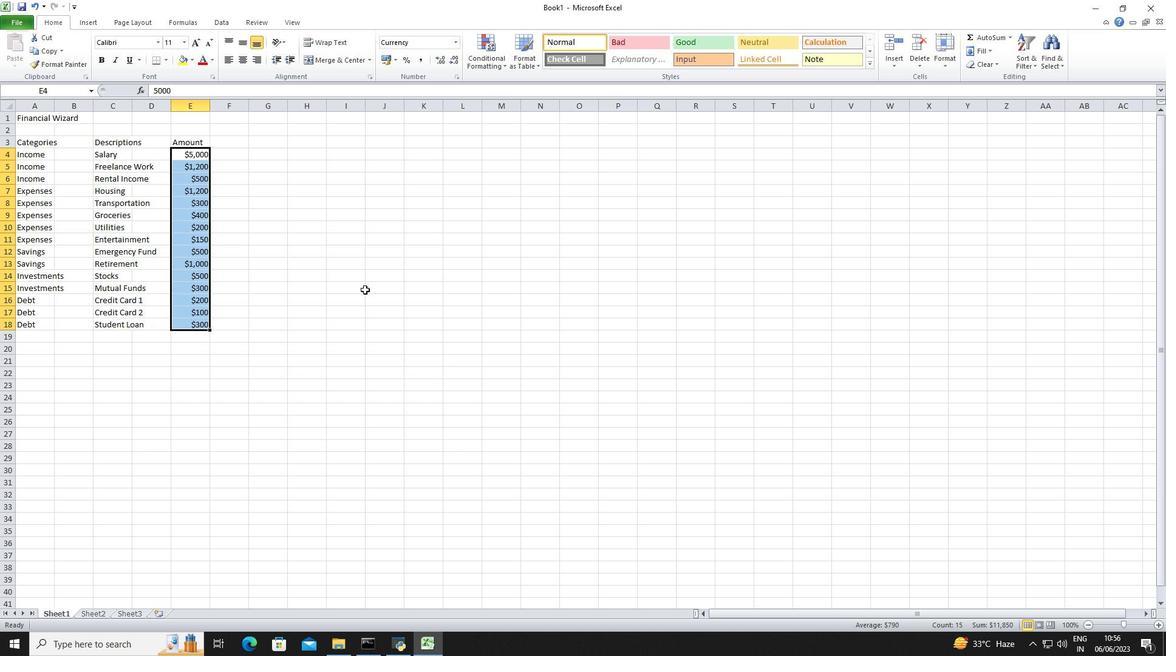 
Action: Mouse pressed left at (357, 250)
Screenshot: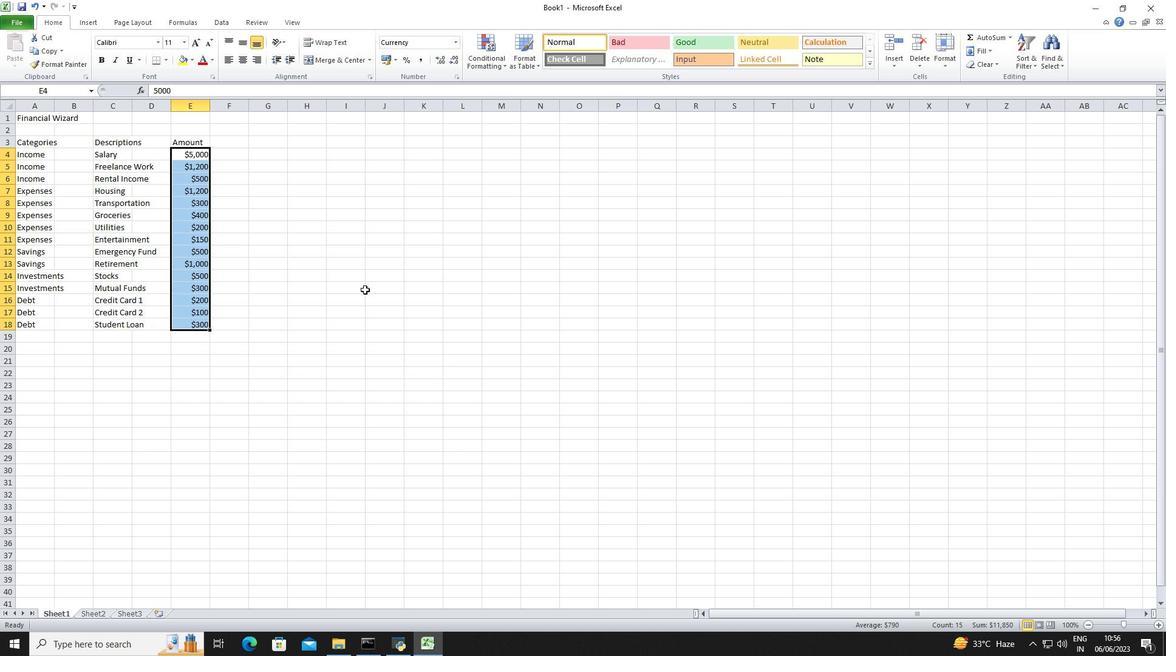 
Action: Key pressed ctrl+S<Key.shift>Expense<Key.space><Key.shift>Claims<Key.space>logbook<Key.enter>ctrl+S
Screenshot: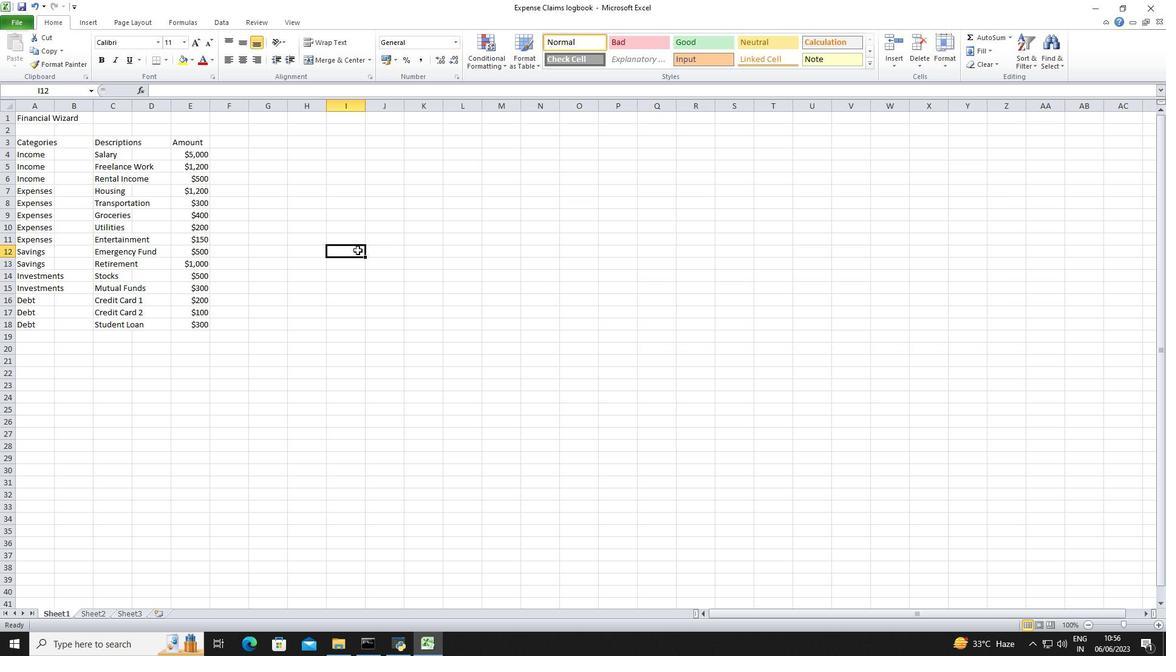 
